 Task: Open a blank google sheet and write heading  Discount data  Add 10 product name:-  'Apple, Banana,_x000D_
Orange, Tomato, Potato, Onion, Carrot, Milk, Bread, Eggs (dozen). ' in July Last week sales are  1.99, 0.49, 0.79, 1.29, 0.99, 0.89, 0.69, 2.49, 1.99, 2.99.Discount (%):-  10, 20, 15, 5, 12, 8, 25, 10, 15, 20. Save page auditingMonthlySales_Analysis_2023
Action: Mouse moved to (271, 190)
Screenshot: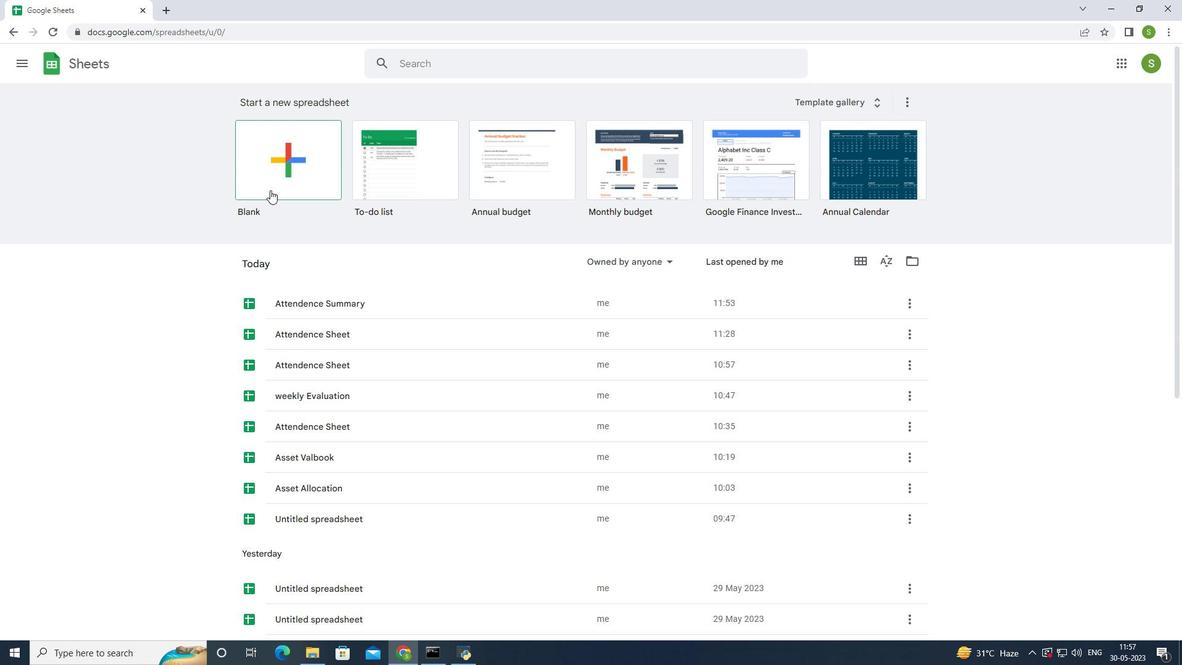 
Action: Mouse pressed left at (271, 190)
Screenshot: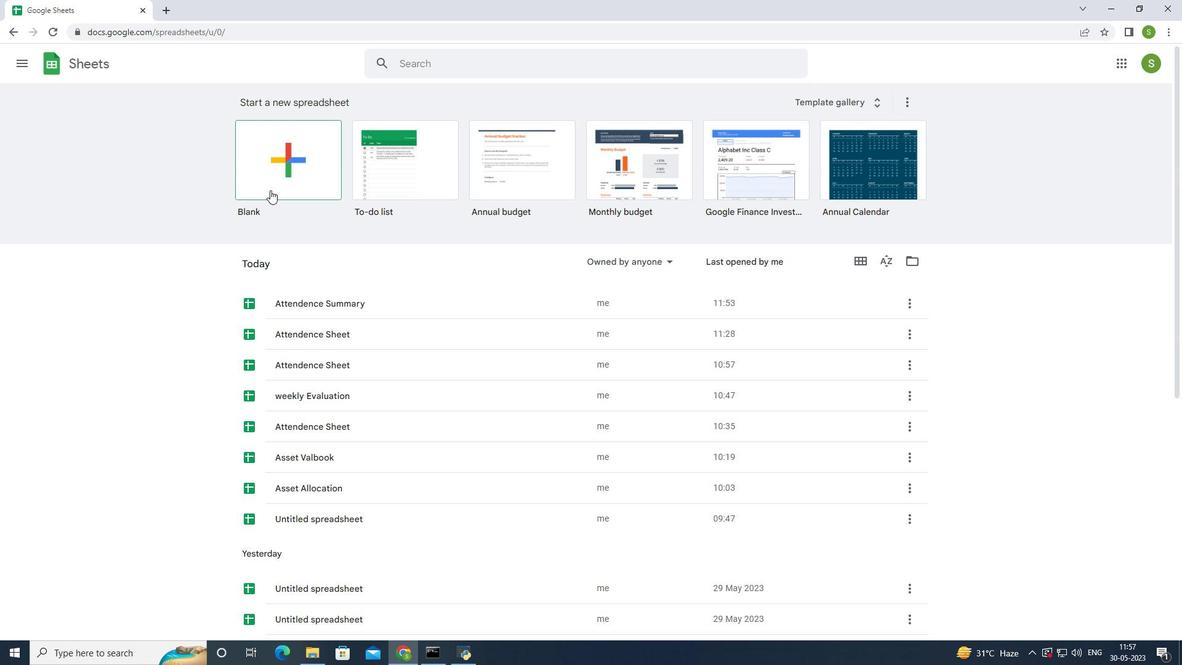 
Action: Mouse moved to (136, 166)
Screenshot: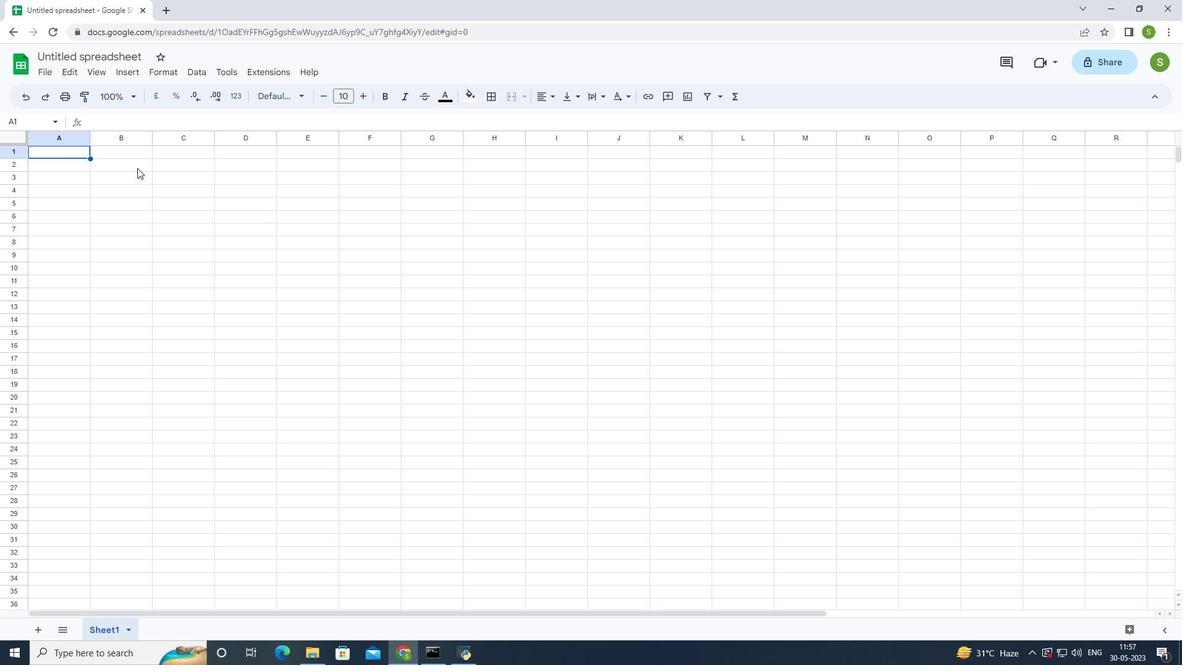 
Action: Mouse pressed left at (136, 166)
Screenshot: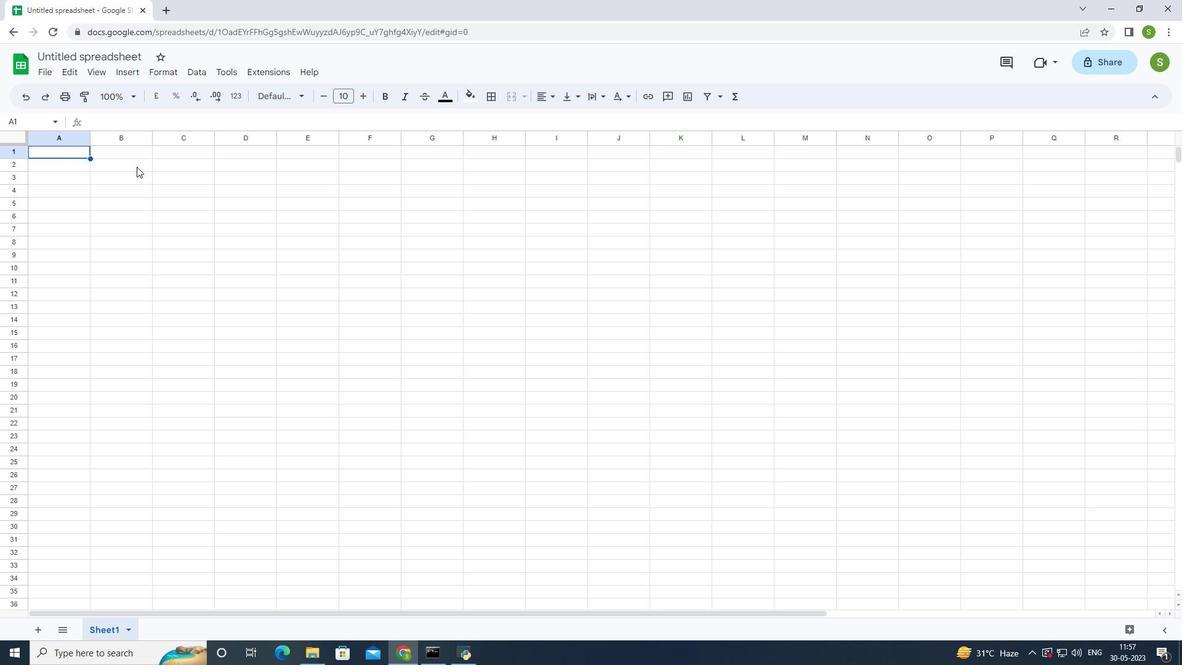 
Action: Mouse moved to (173, 193)
Screenshot: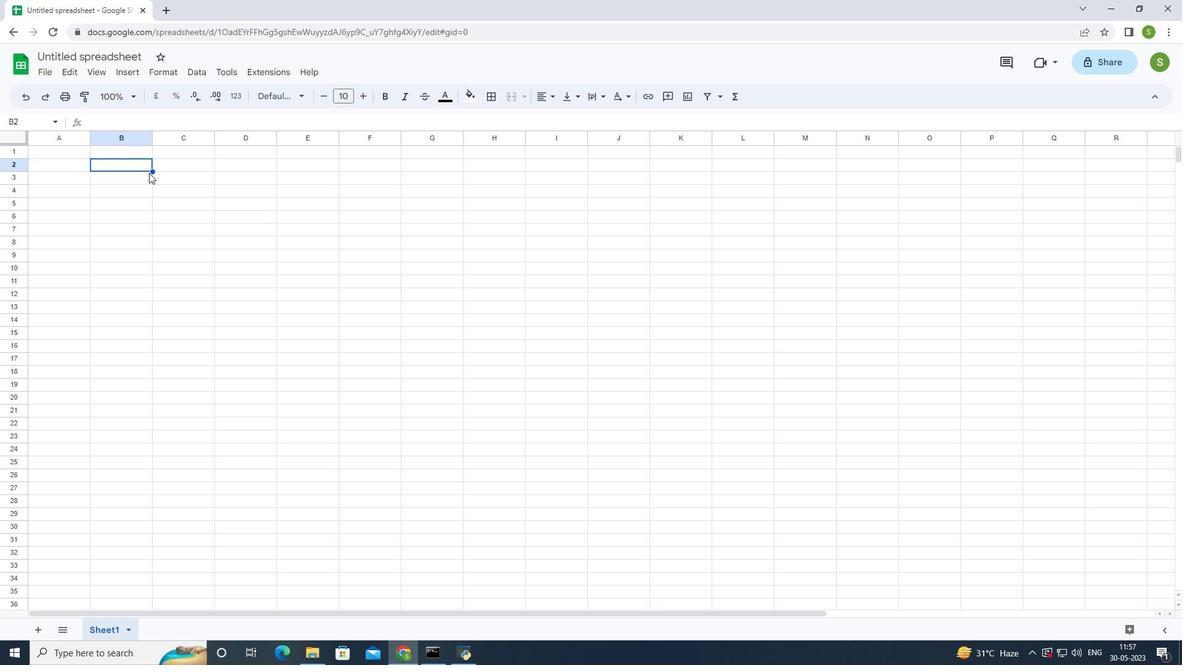 
Action: Key pressed <Key.shift>D
Screenshot: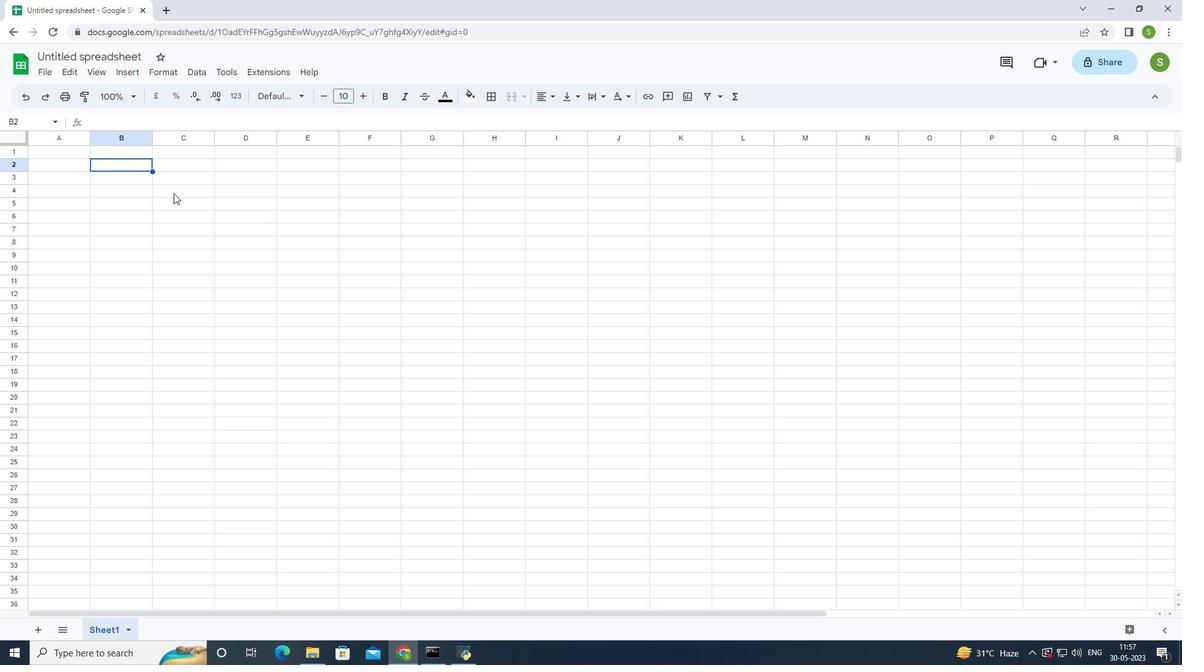 
Action: Mouse moved to (173, 193)
Screenshot: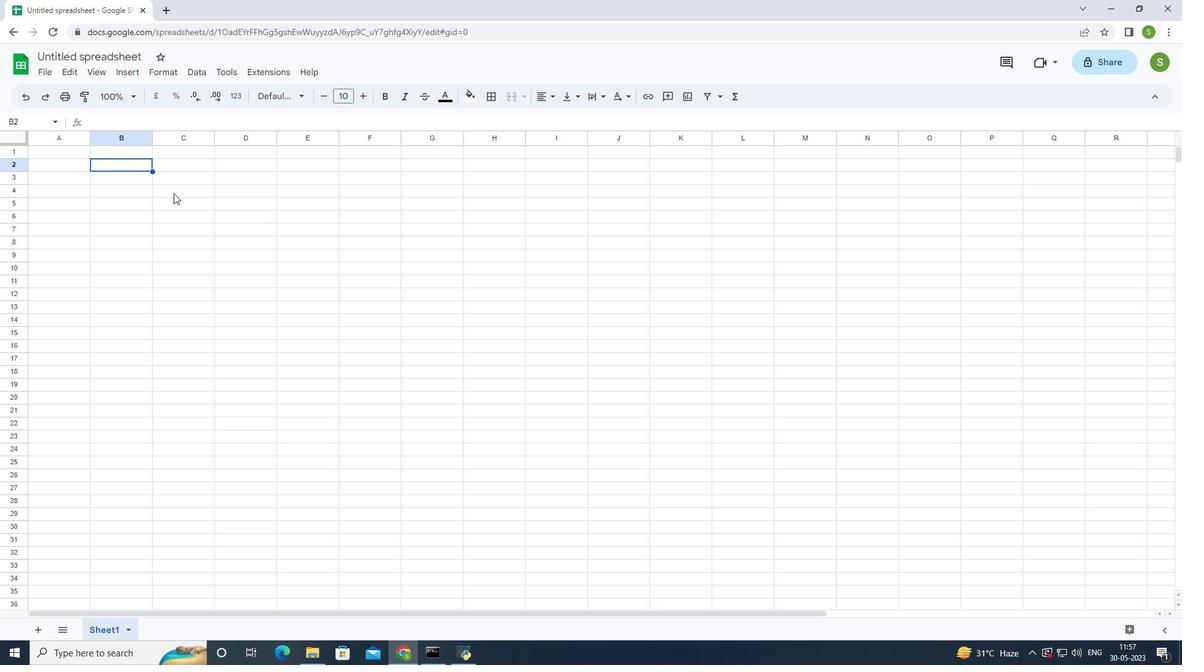 
Action: Key pressed isci<Key.backspace>ount<Key.space><Key.shift>Data
Screenshot: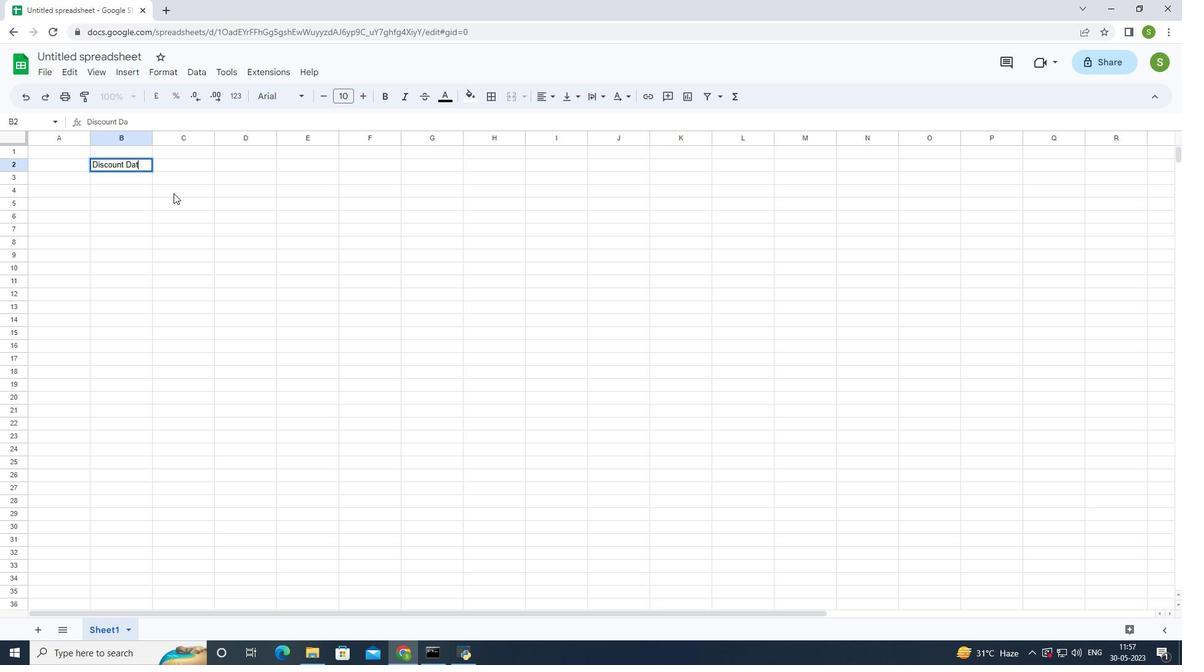 
Action: Mouse moved to (56, 178)
Screenshot: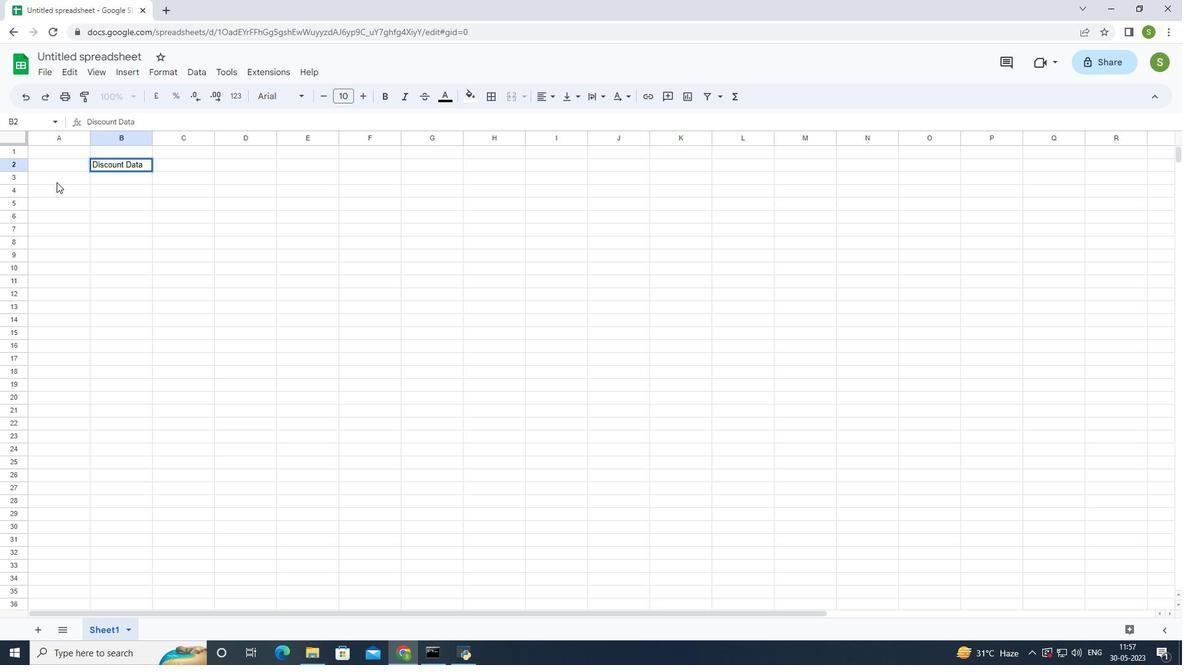 
Action: Mouse pressed left at (56, 178)
Screenshot: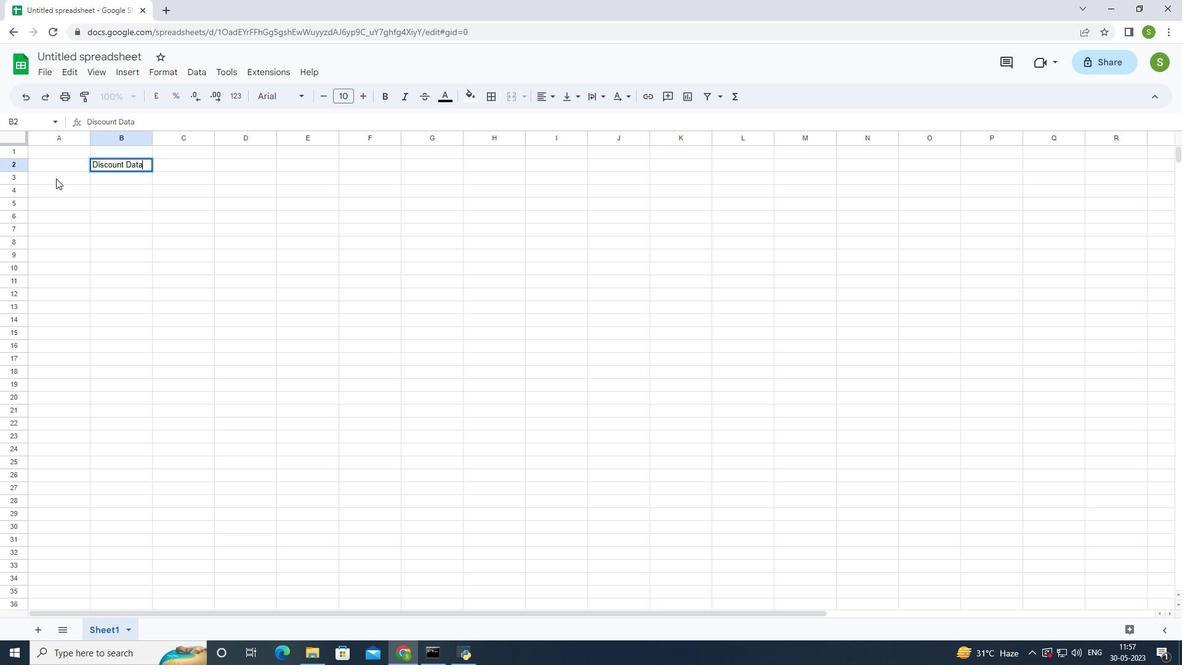 
Action: Mouse moved to (51, 181)
Screenshot: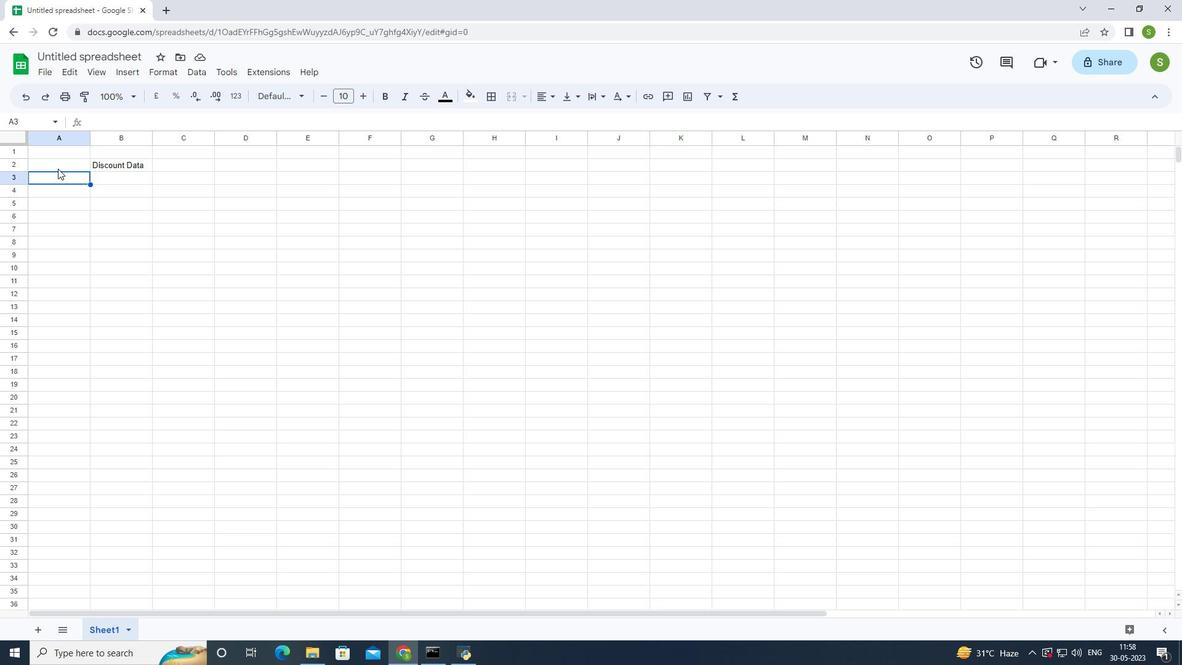 
Action: Key pressed <Key.shift>N
Screenshot: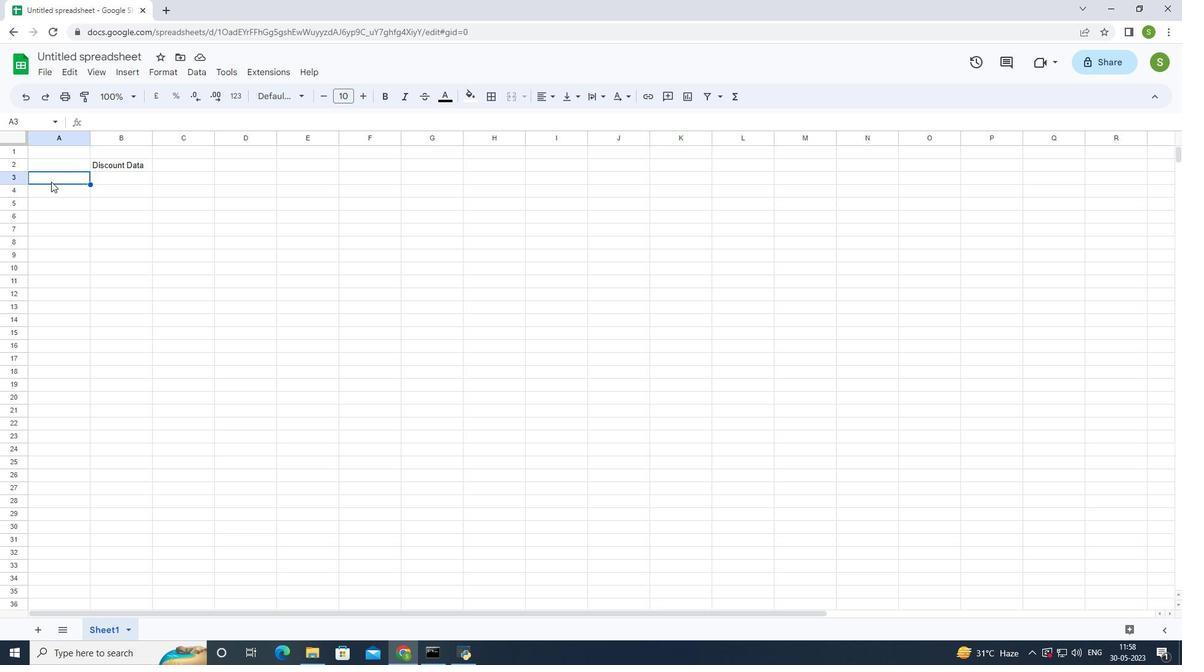 
Action: Mouse moved to (50, 182)
Screenshot: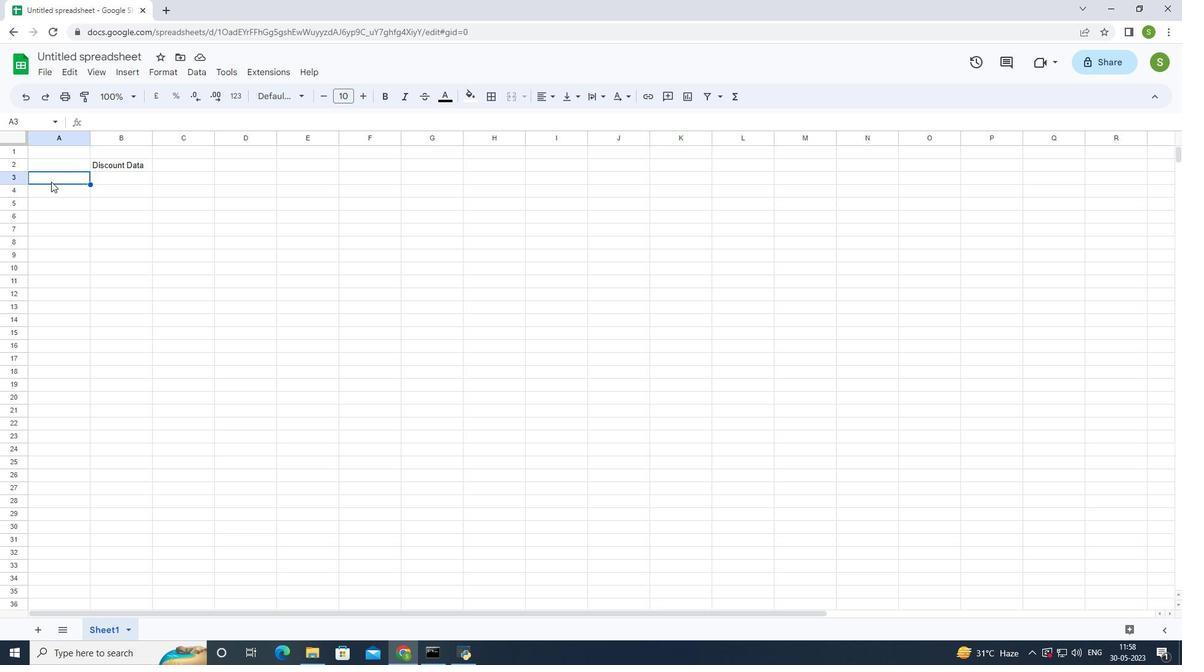 
Action: Key pressed a,
Screenshot: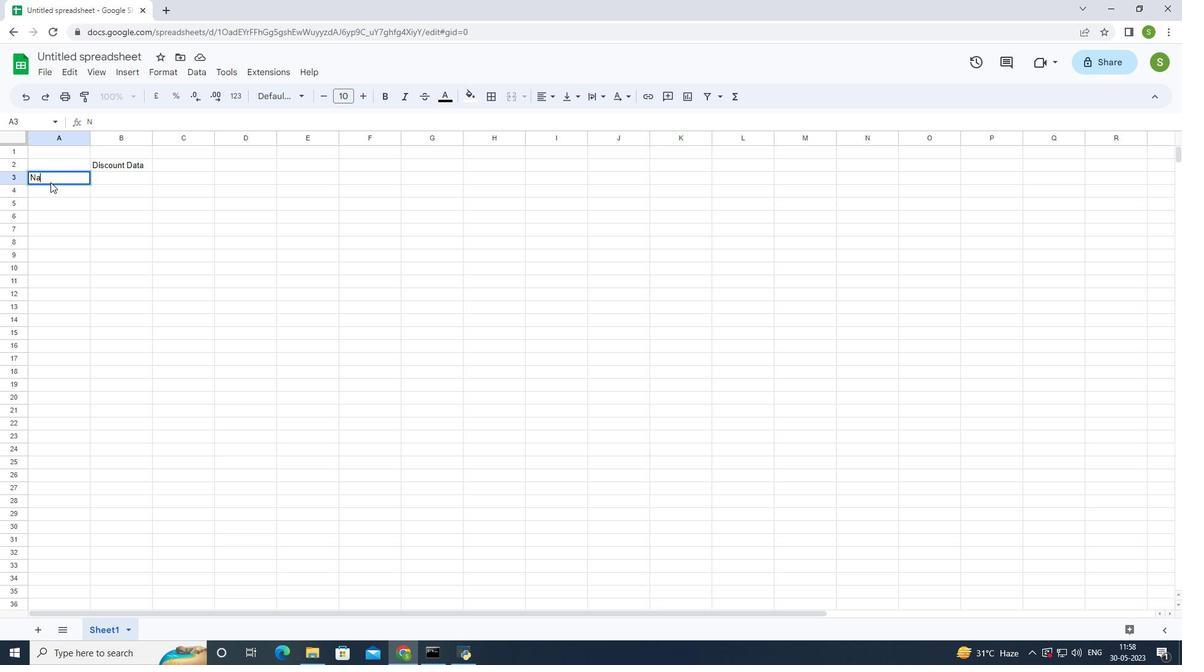 
Action: Mouse moved to (50, 182)
Screenshot: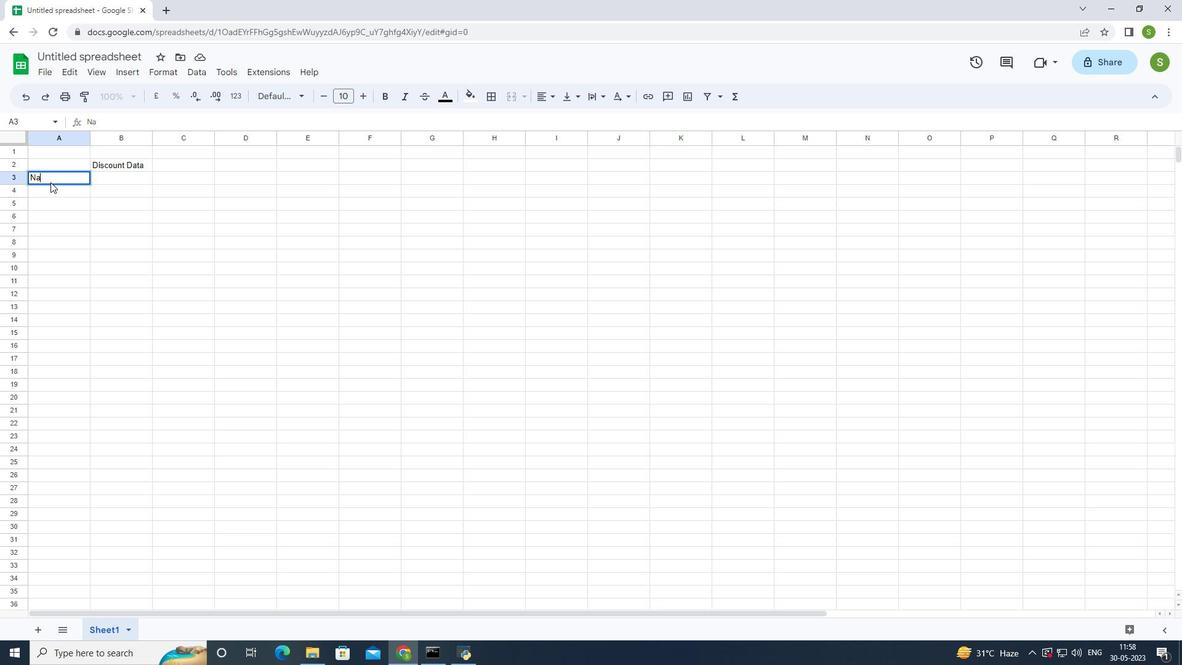 
Action: Key pressed <Key.backspace>me<Key.enter>
Screenshot: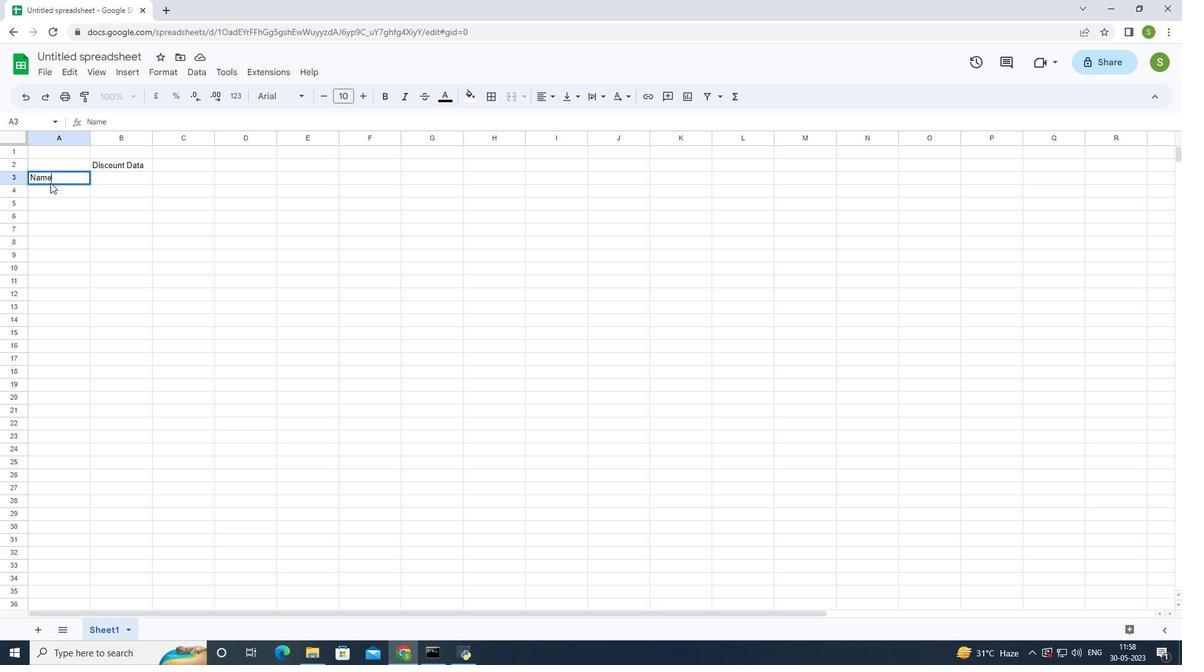 
Action: Mouse moved to (50, 182)
Screenshot: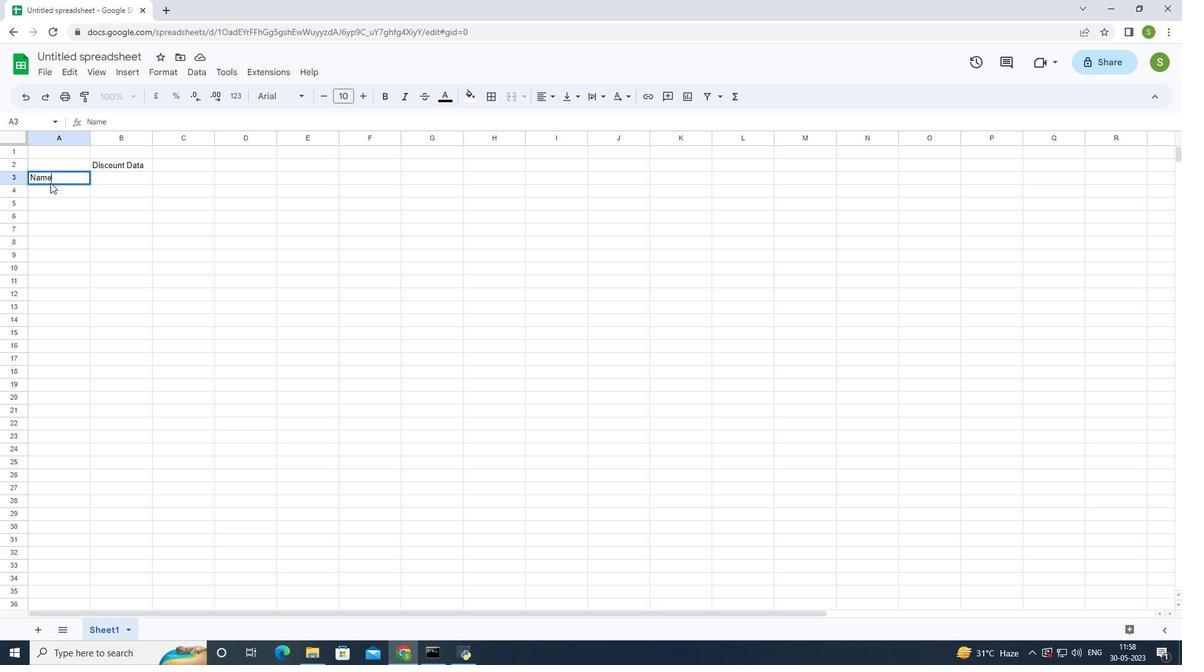 
Action: Key pressed <Key.shift>Apple<Key.enter><Key.shift>Banana<Key.enter><Key.shift>Orange<Key.enter><Key.shift>Tomato<Key.enter><Key.shift>Potato<Key.enter><Key.shift><Key.shift>Onion<Key.enter><Key.shift>Carrot<Key.enter><Key.shift>Milk<Key.enter><Key.shift>Bread
Screenshot: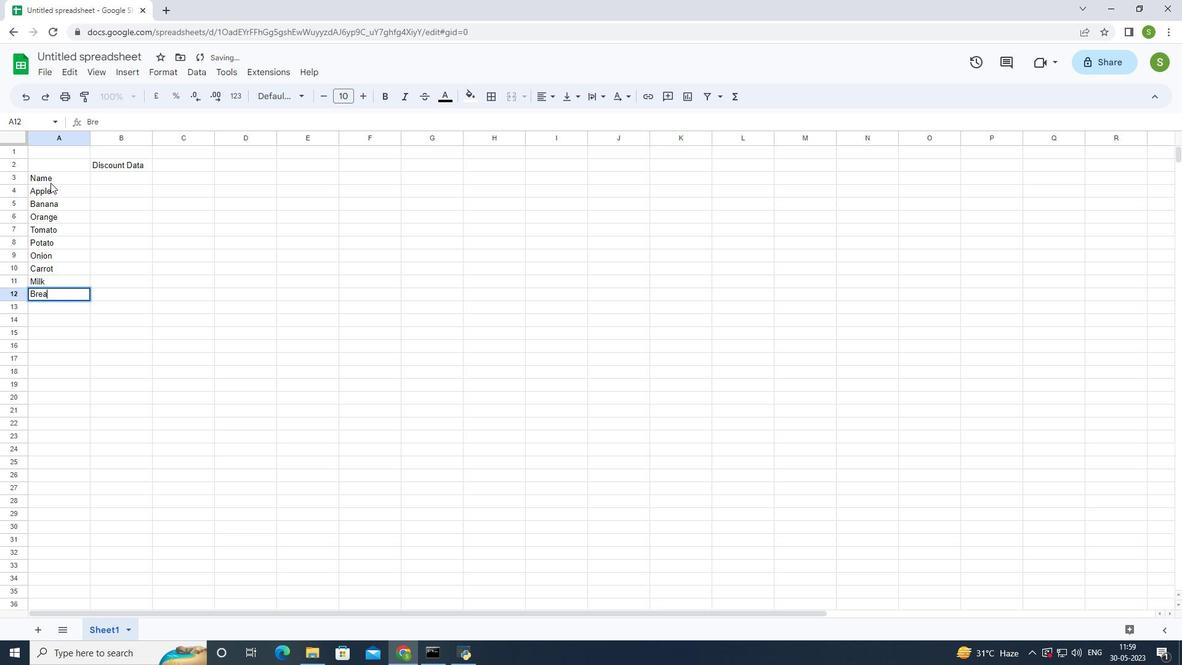 
Action: Mouse moved to (50, 186)
Screenshot: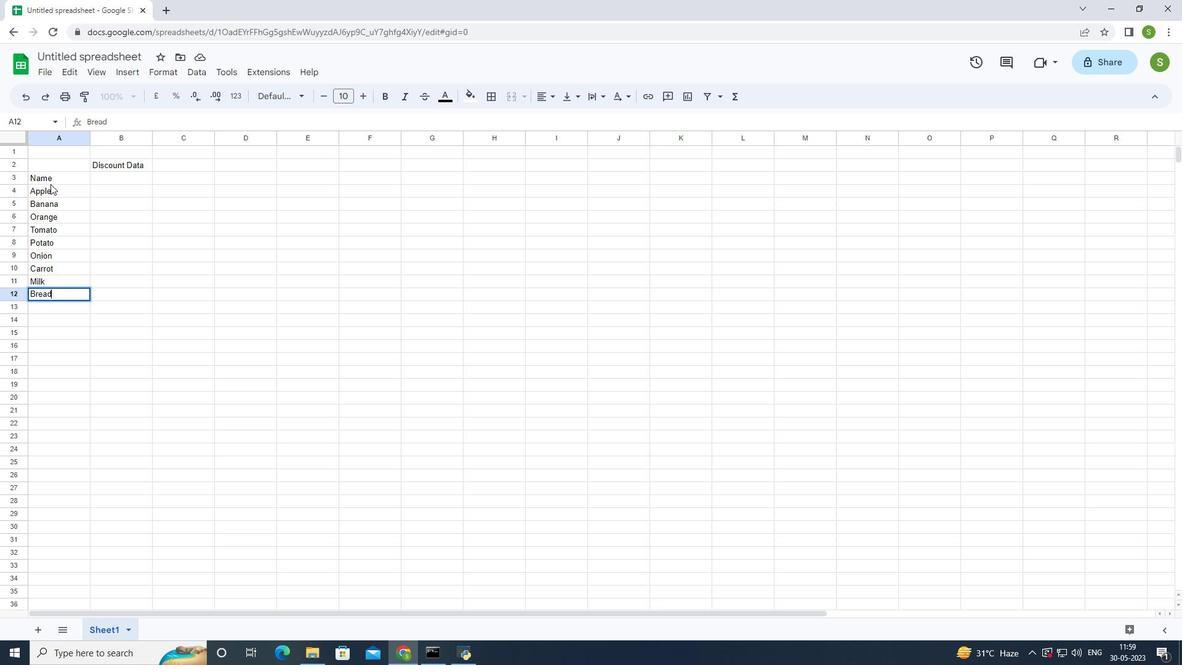 
Action: Key pressed <Key.enter><Key.shift><Key.shift><Key.shift><Key.shift><Key.shift><Key.shift><Key.shift><Key.shift><Key.shift><Key.shift><Key.shift><Key.shift><Key.shift><Key.shift><Key.shift><Key.shift><Key.shift><Key.shift><Key.shift><Key.shift><Key.shift><Key.shift><Key.shift><Key.shift><Key.shift><Key.shift><Key.shift><Key.shift><Key.shift><Key.shift><Key.shift><Key.shift><Key.shift><Key.shift><Key.shift><Key.shift><Key.shift><Key.shift><Key.shift><Key.shift><Key.shift><Key.shift><Key.shift><Key.shift><Key.shift><Key.shift><Key.shift><Key.shift><Key.shift><Key.shift><Key.shift><Key.shift>Egg<Key.shift_r>
Screenshot: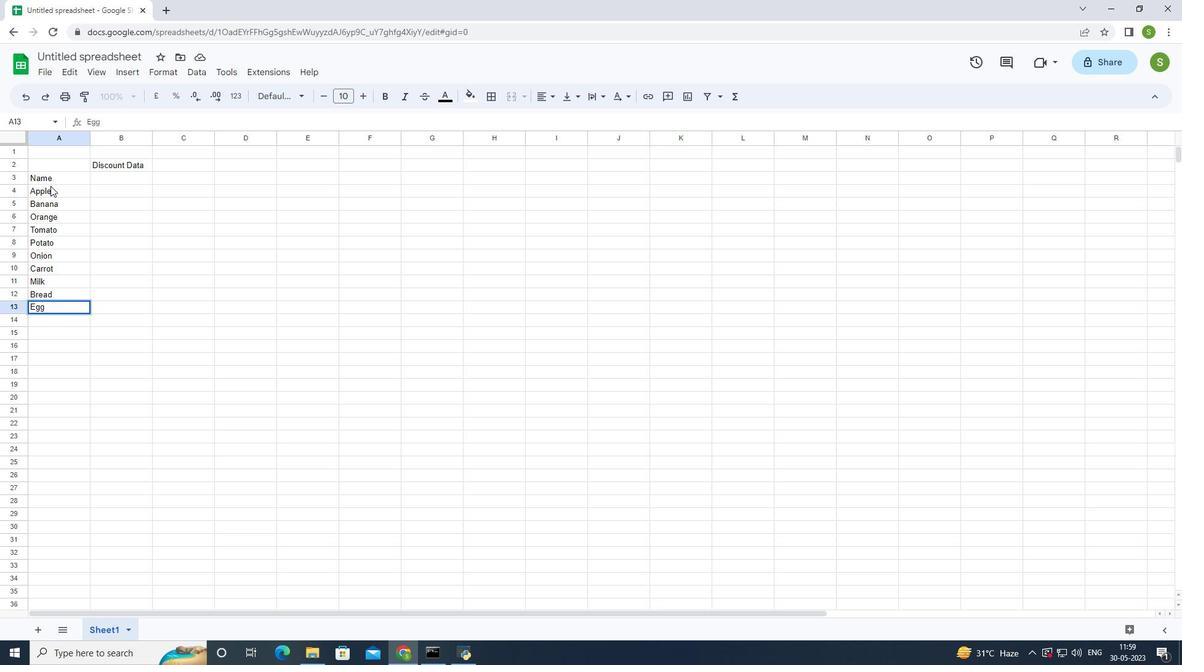 
Action: Mouse moved to (49, 186)
Screenshot: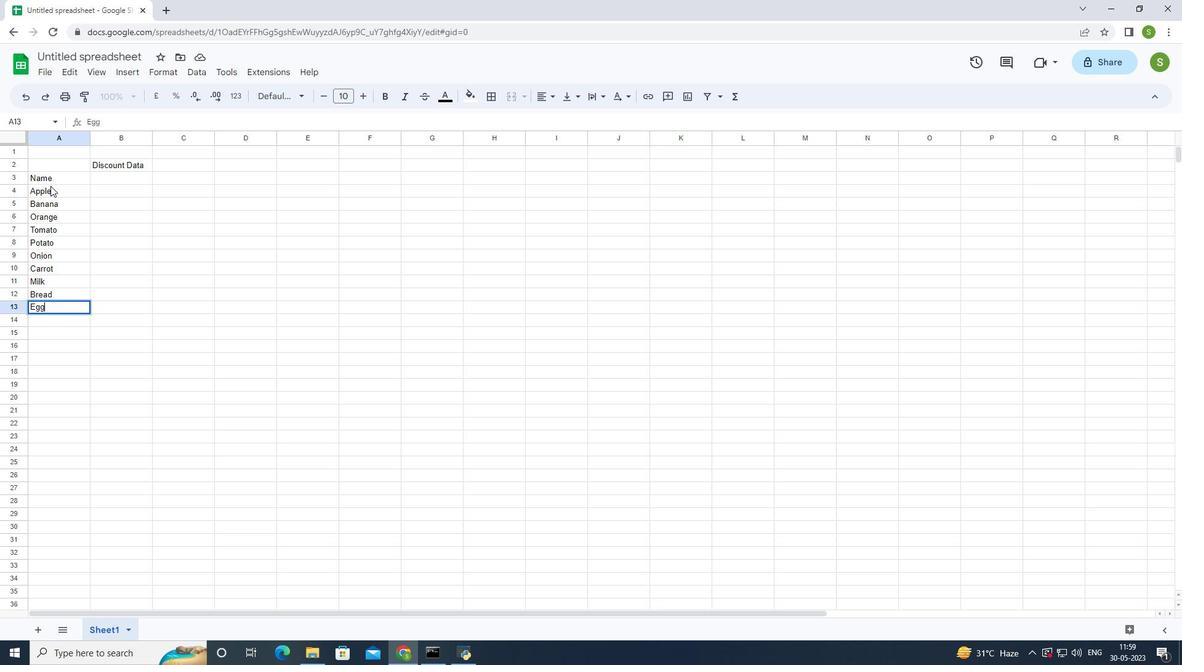 
Action: Key pressed <Key.shift_r><Key.shift_r><Key.shift_r><Key.shift_r><Key.shift_r><Key.shift_r><Key.shift_r><Key.shift_r>(dozen<Key.shift_r><Key.shift_r><Key.shift_r>)
Screenshot: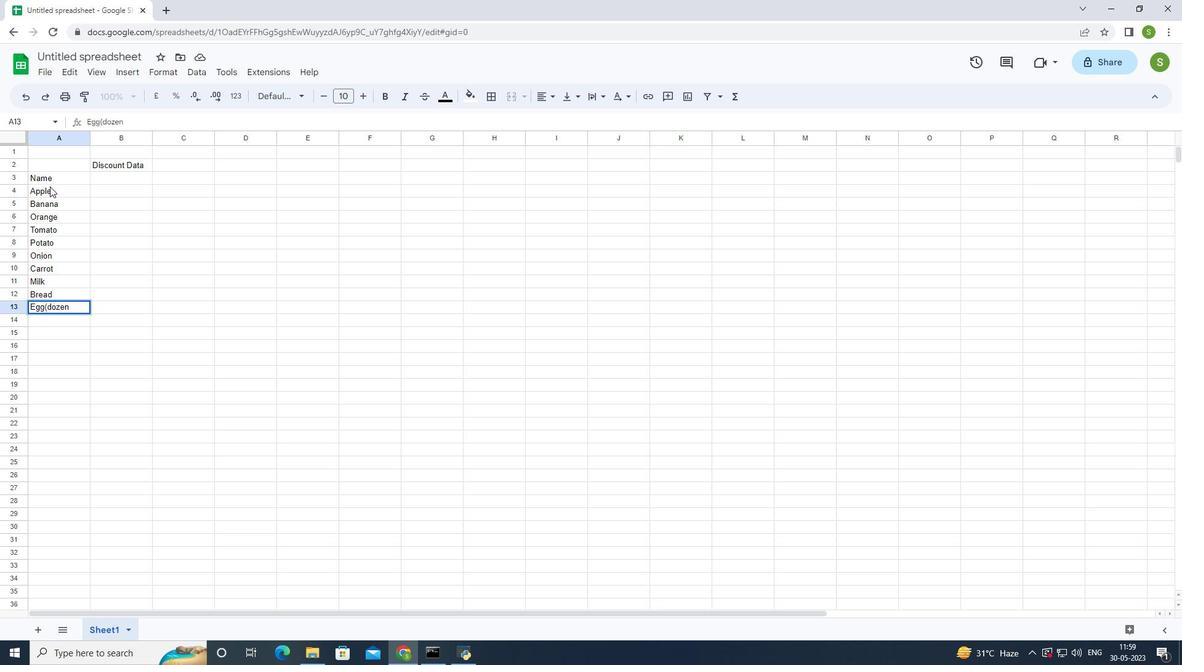 
Action: Mouse moved to (125, 180)
Screenshot: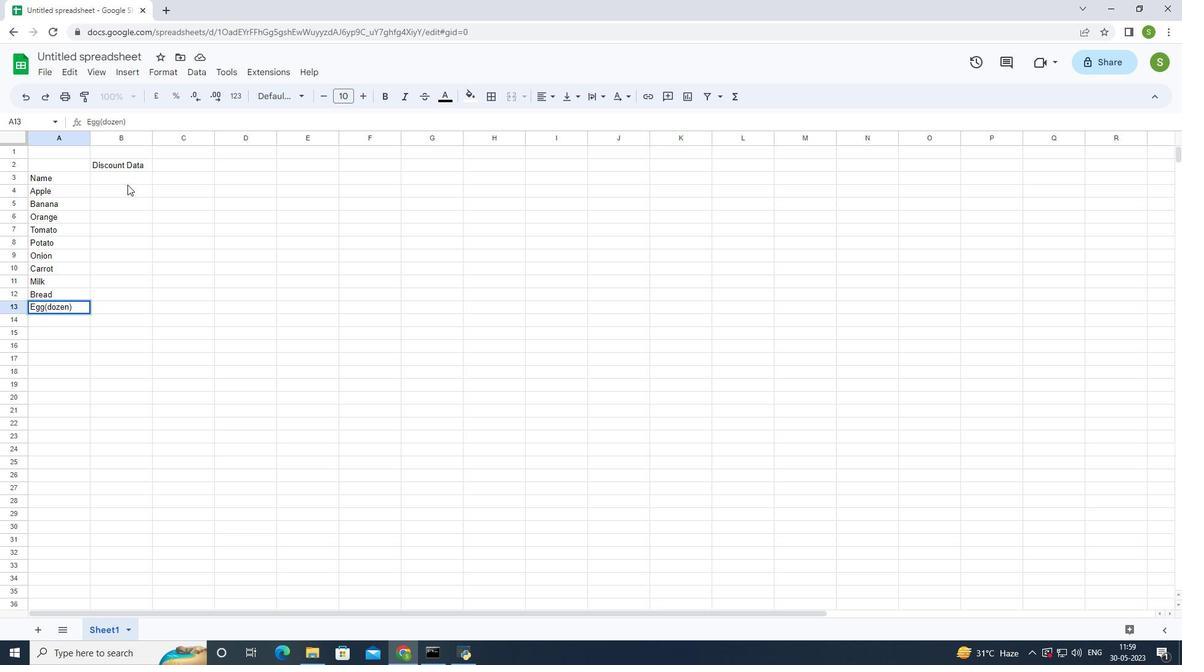 
Action: Mouse pressed left at (125, 180)
Screenshot: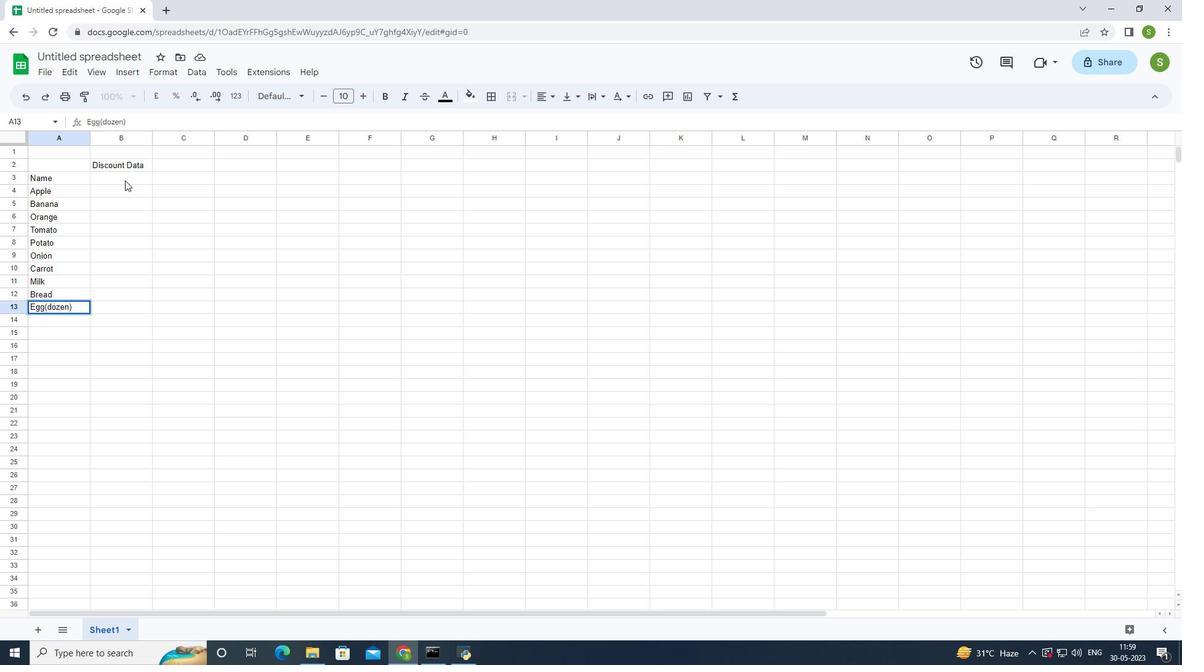 
Action: Mouse moved to (119, 177)
Screenshot: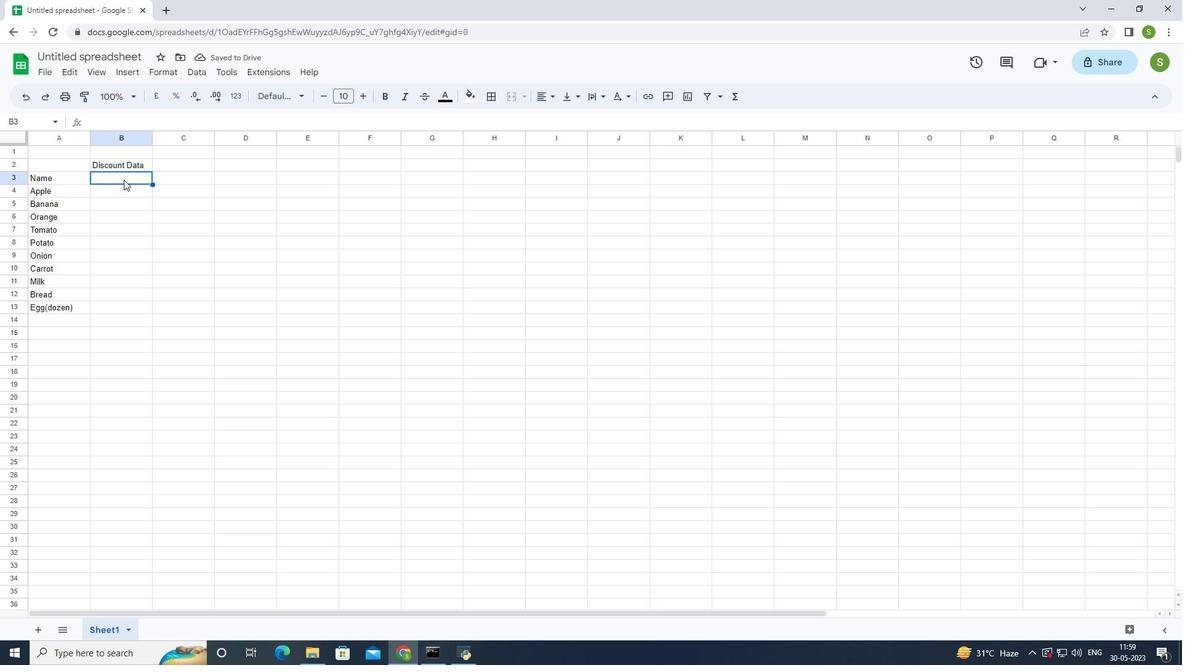 
Action: Key pressed <Key.shift>Sales<Key.enter>1.99<Key.enter>0.49<Key.enter>07<Key.backspace>.79<Key.enter>1.29<Key.enter>0.99<Key.enter>0.
Screenshot: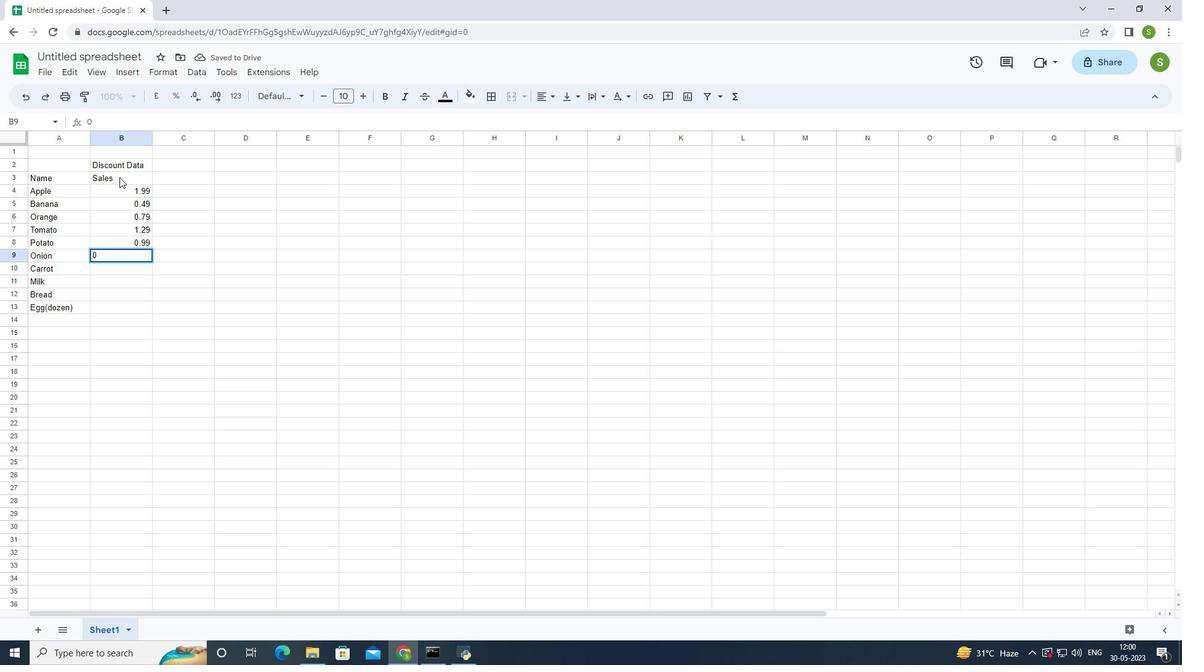 
Action: Mouse moved to (118, 177)
Screenshot: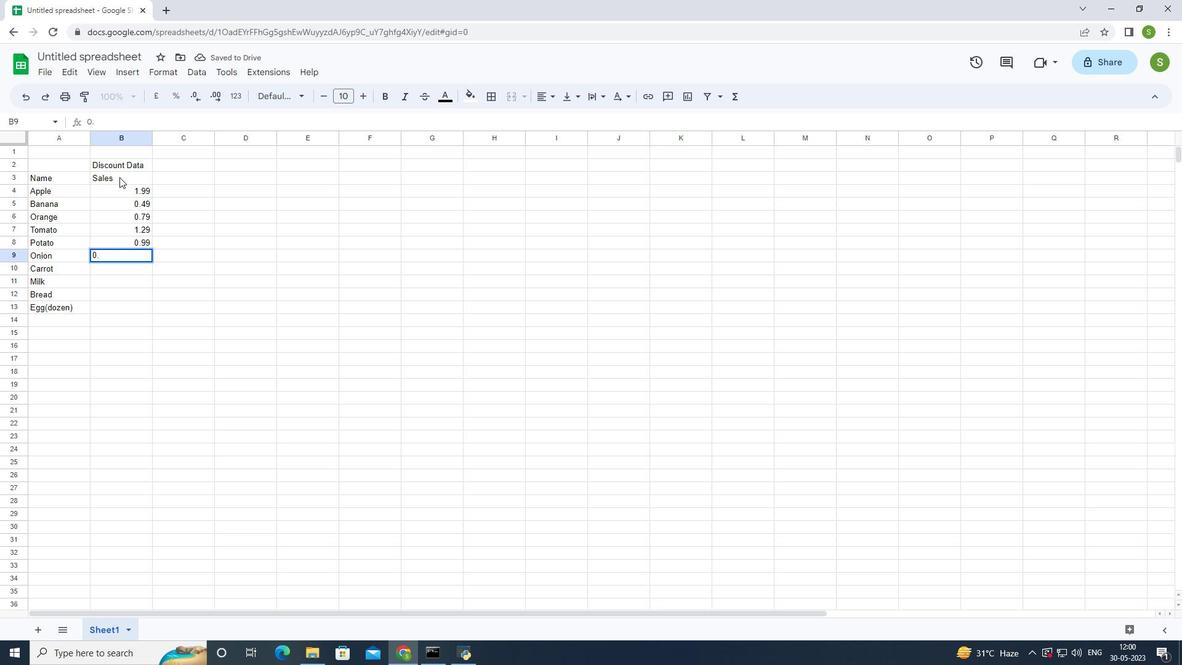 
Action: Key pressed 89
Screenshot: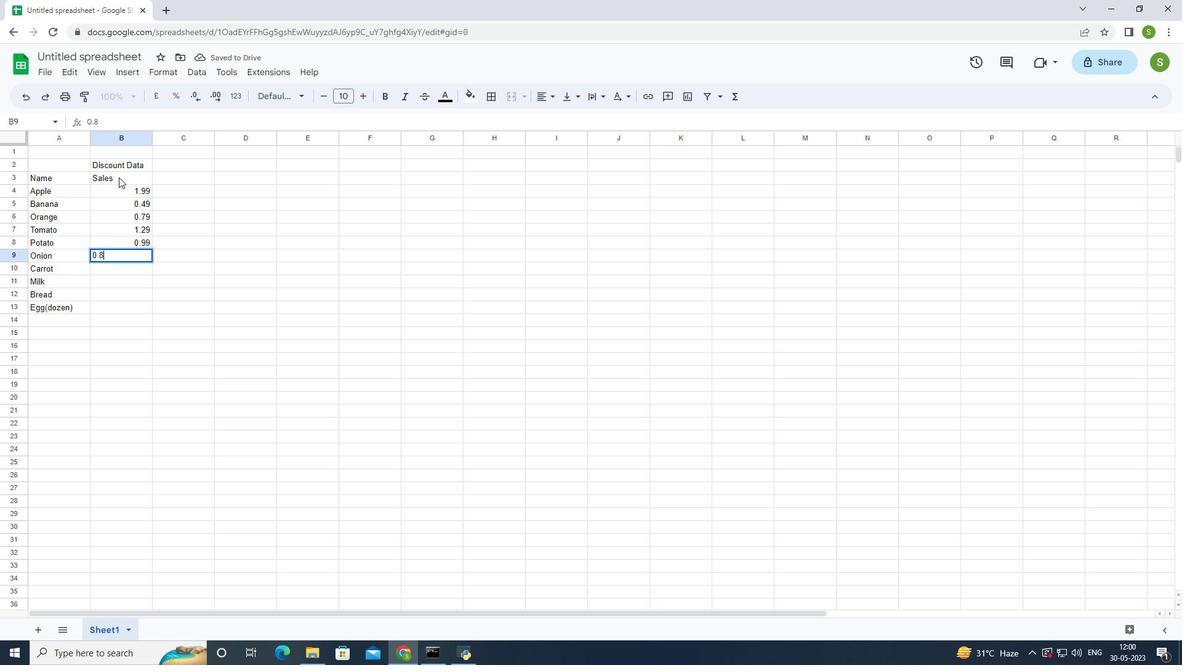
Action: Mouse moved to (120, 182)
Screenshot: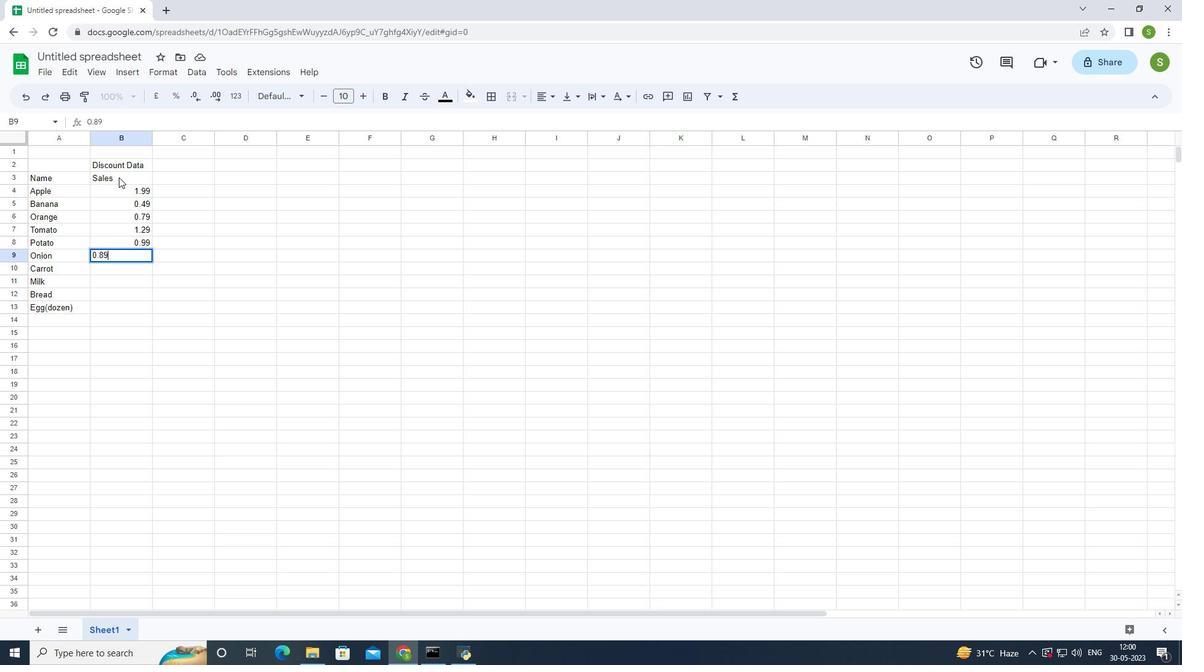 
Action: Key pressed <Key.enter>
Screenshot: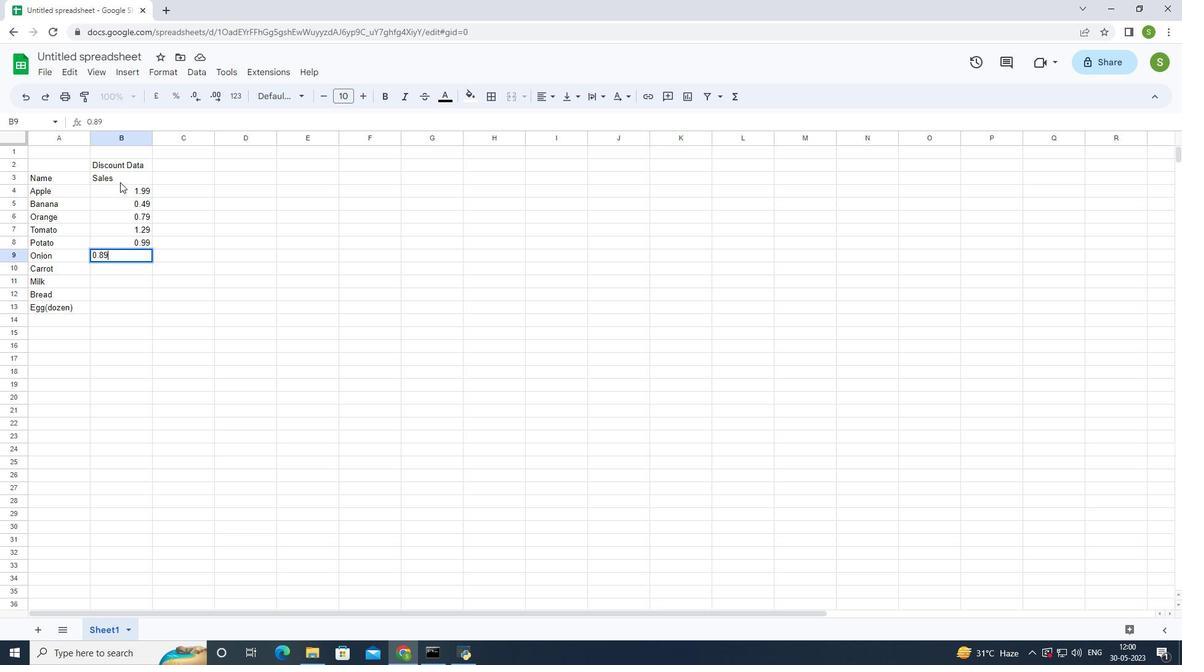 
Action: Mouse moved to (120, 182)
Screenshot: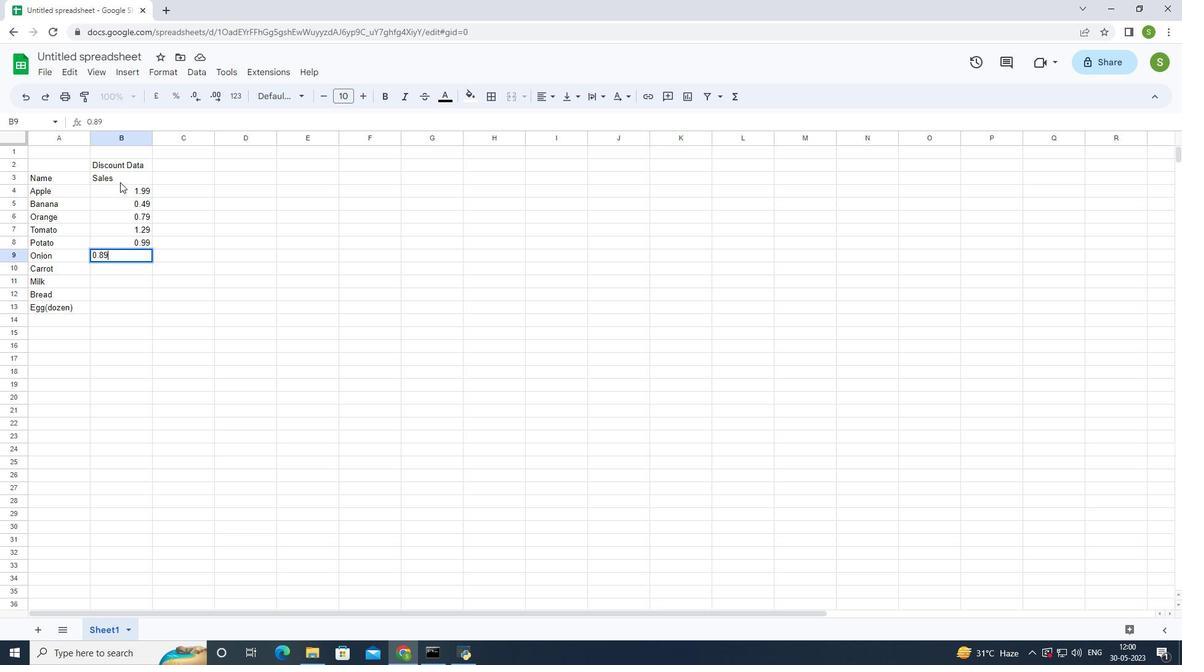 
Action: Key pressed .<Key.backspace>0.69<Key.enter>2.49
Screenshot: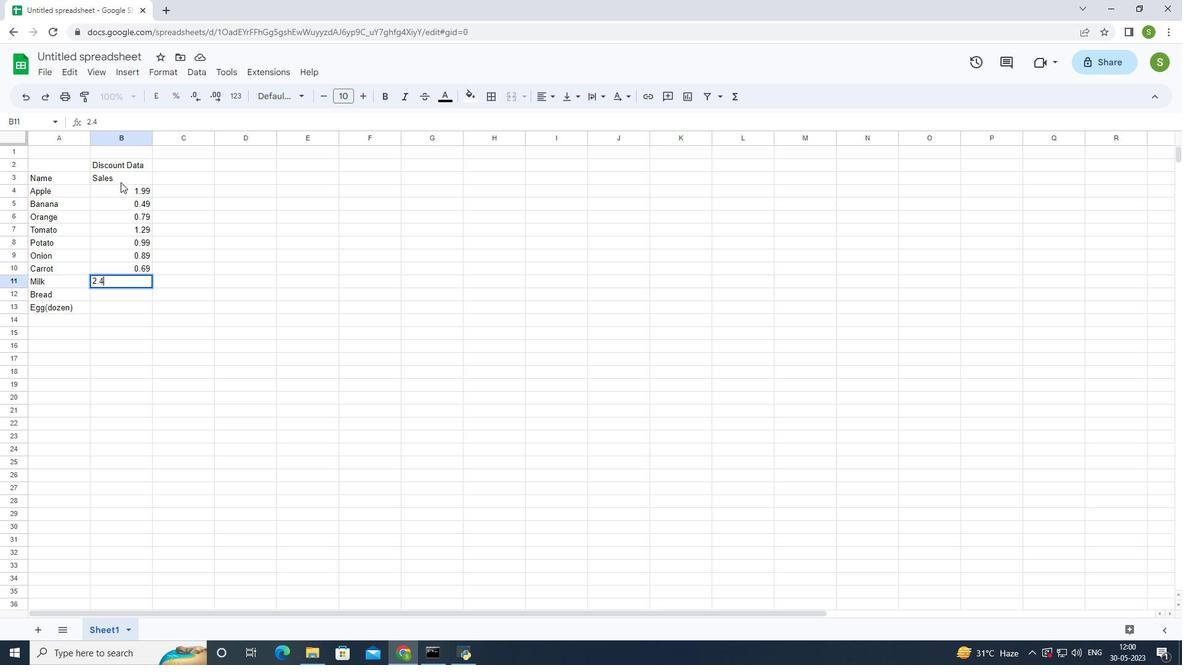 
Action: Mouse moved to (120, 186)
Screenshot: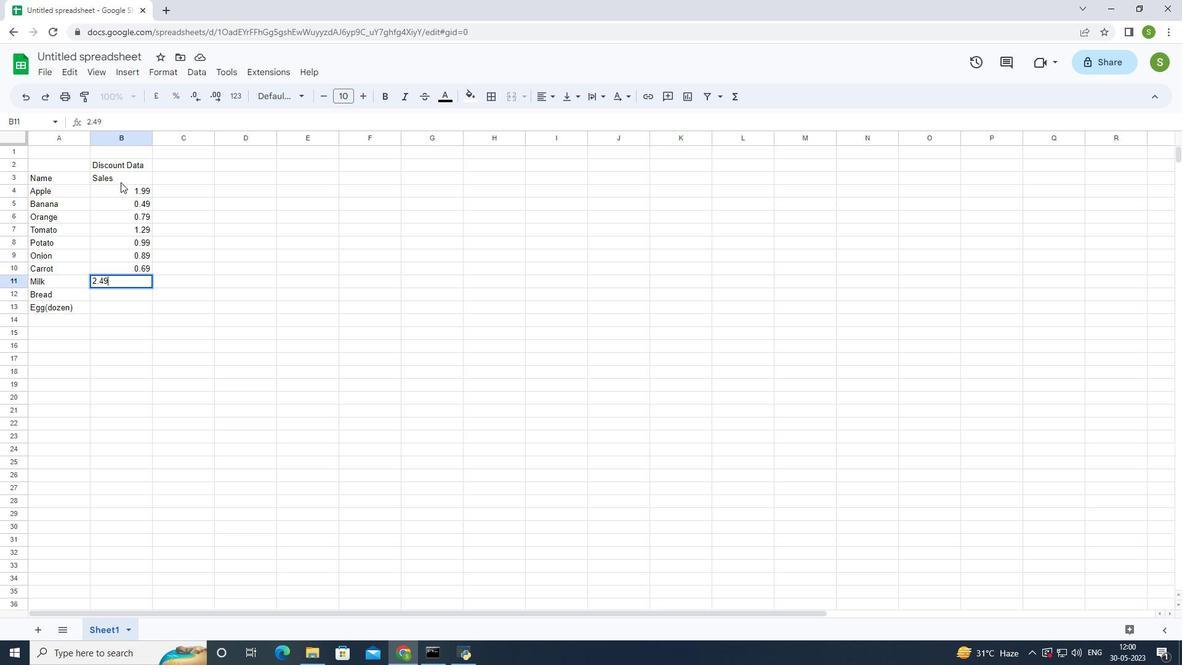 
Action: Key pressed <Key.enter>1.99<Key.enter>2.99<Key.enter>
Screenshot: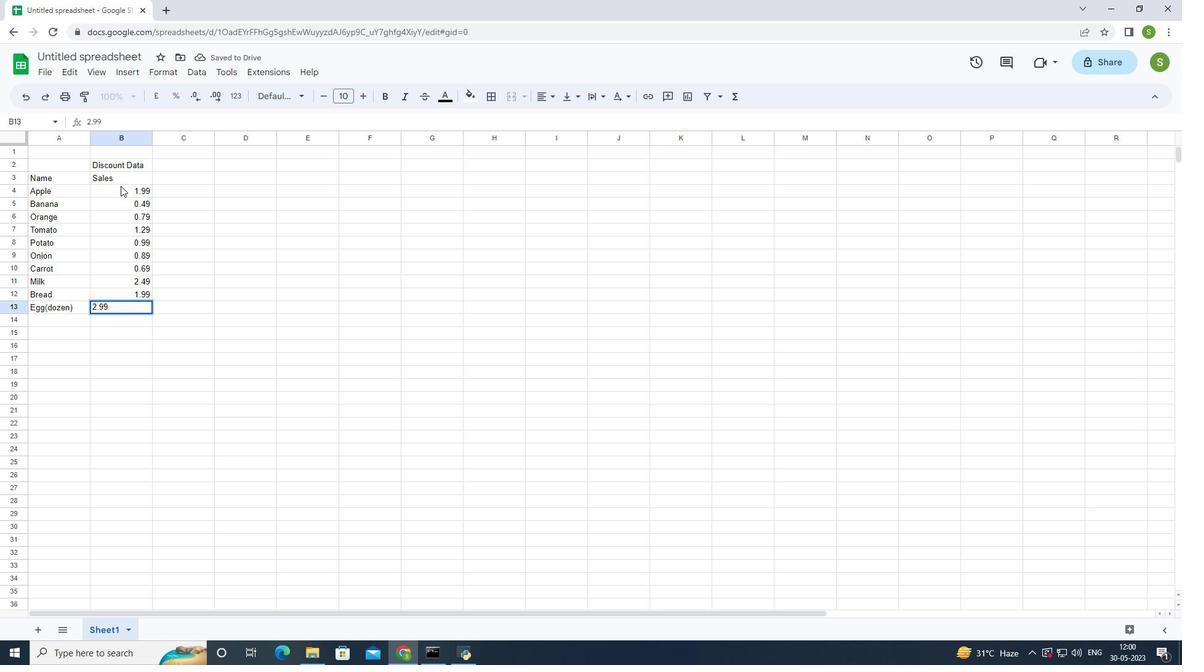 
Action: Mouse moved to (187, 176)
Screenshot: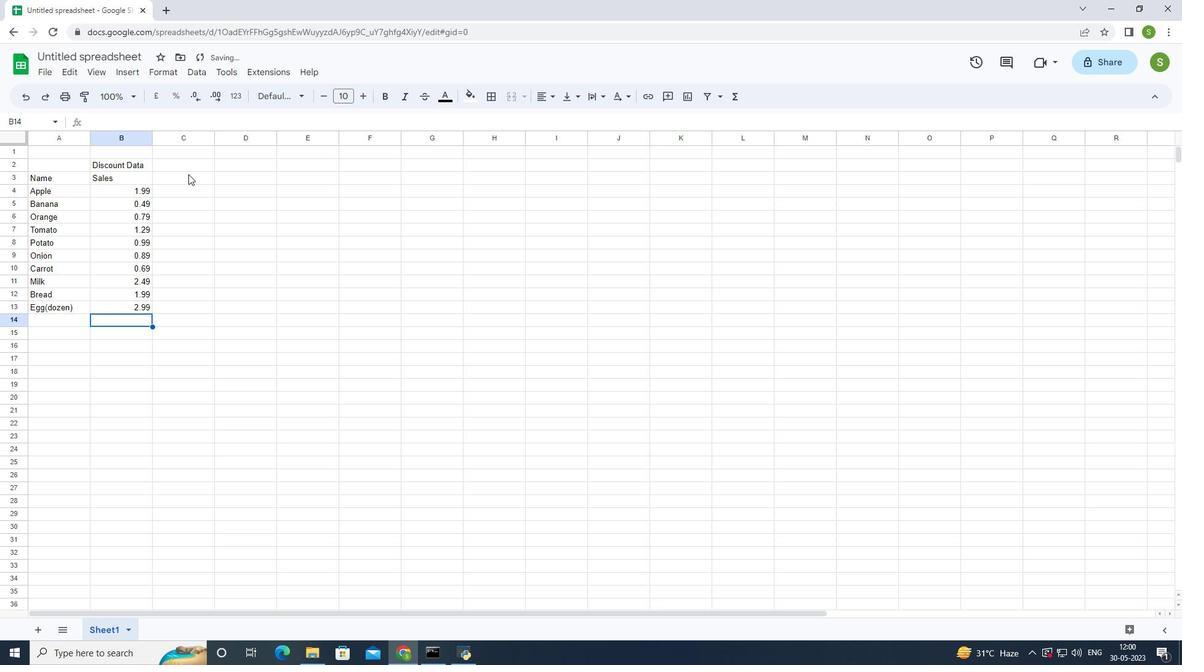 
Action: Mouse pressed left at (187, 176)
Screenshot: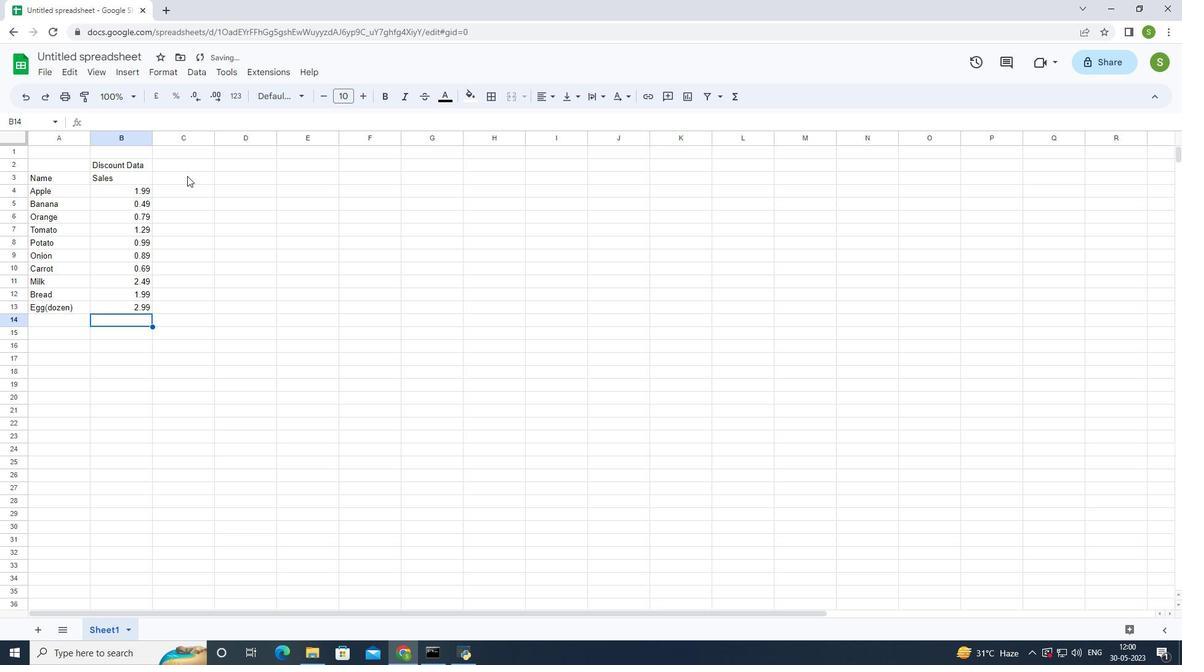 
Action: Mouse moved to (179, 173)
Screenshot: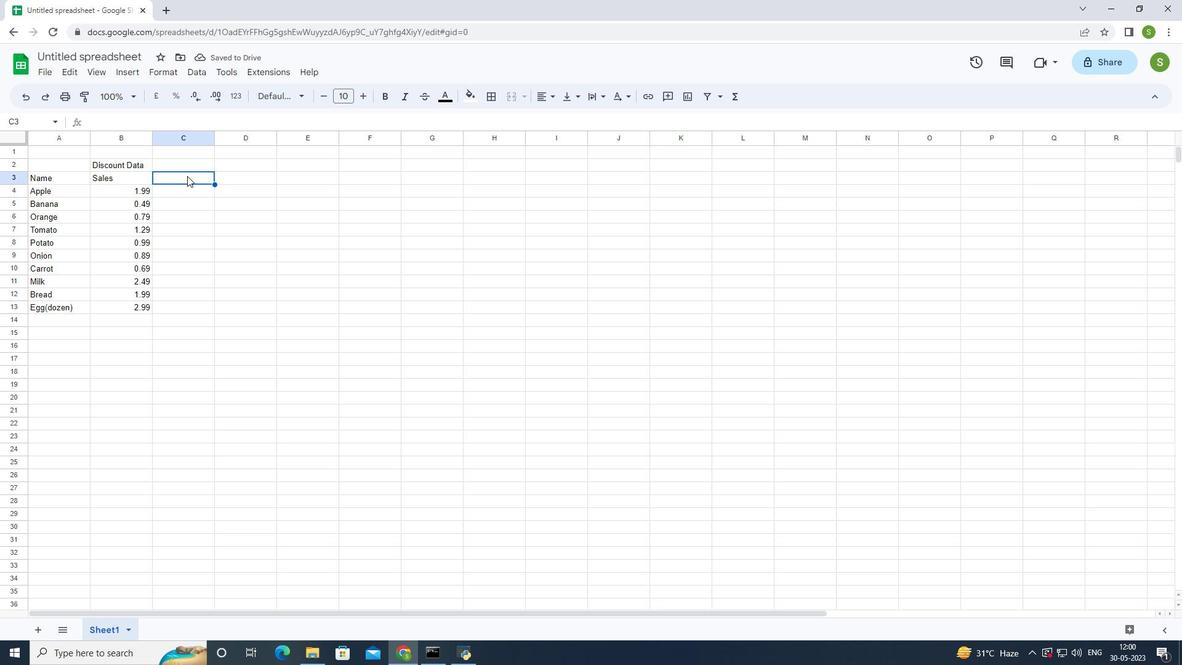 
Action: Key pressed <Key.shift>Discount<Key.enter>10<Key.enter>20<Key.enter>15<Key.enter>5<Key.enter>12<Key.enter>8<Key.enter>25<Key.enter>10<Key.enter>15<Key.enter>20<Key.enter>
Screenshot: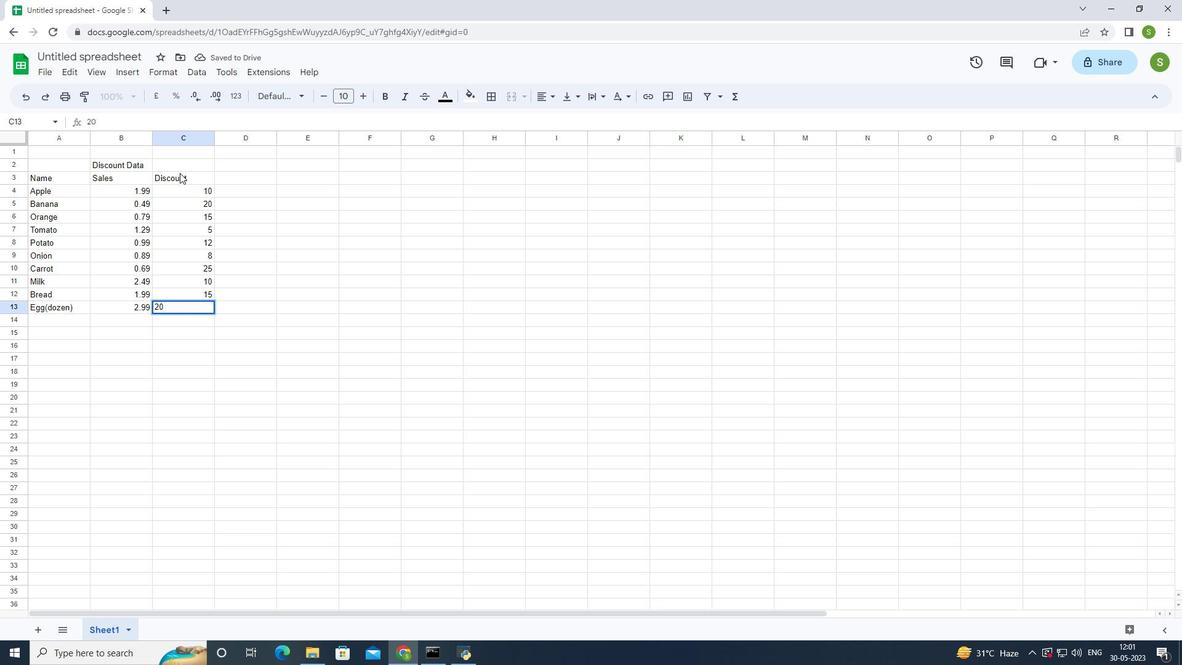 
Action: Mouse moved to (138, 51)
Screenshot: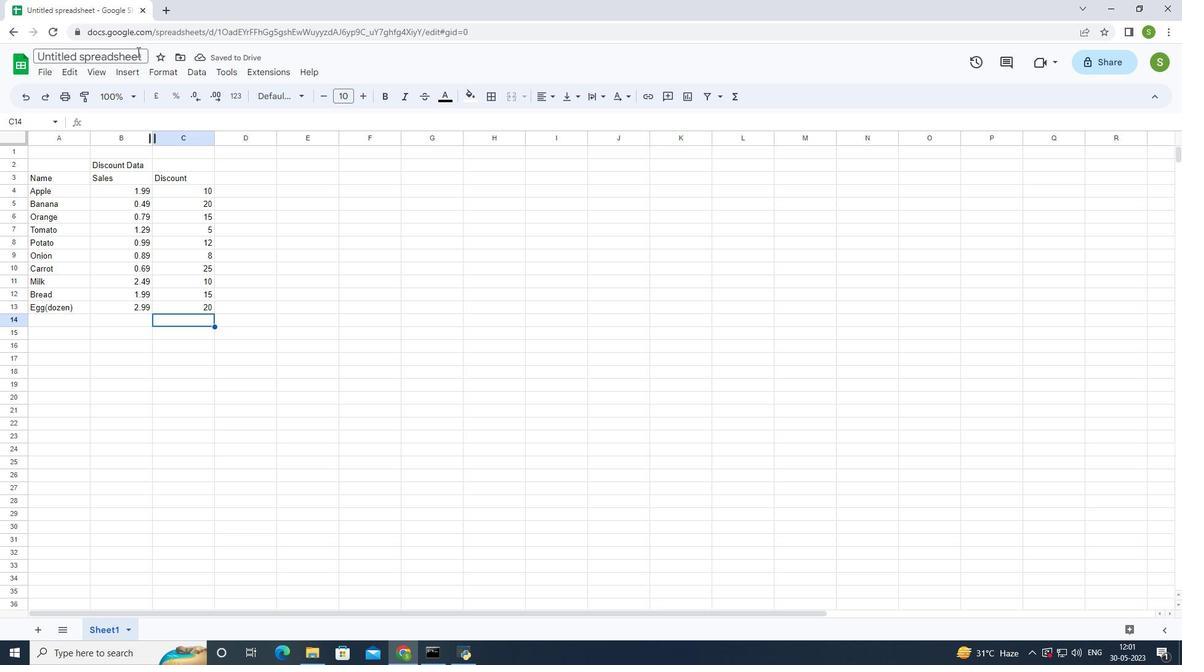 
Action: Mouse pressed left at (138, 51)
Screenshot: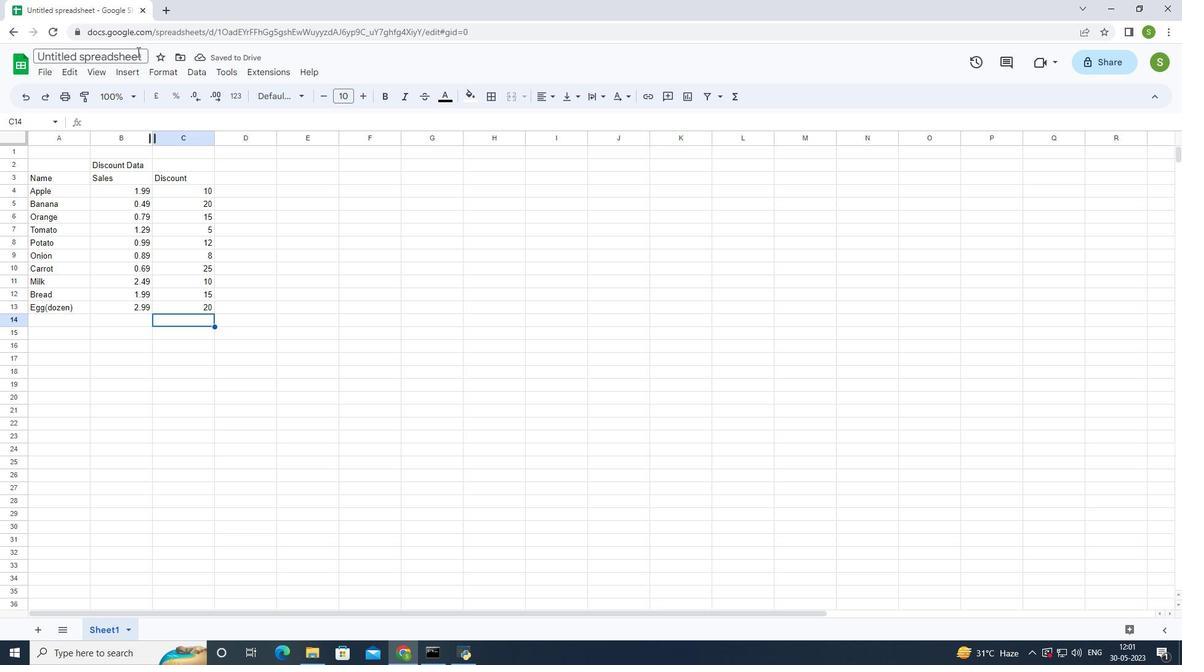 
Action: Mouse moved to (139, 81)
Screenshot: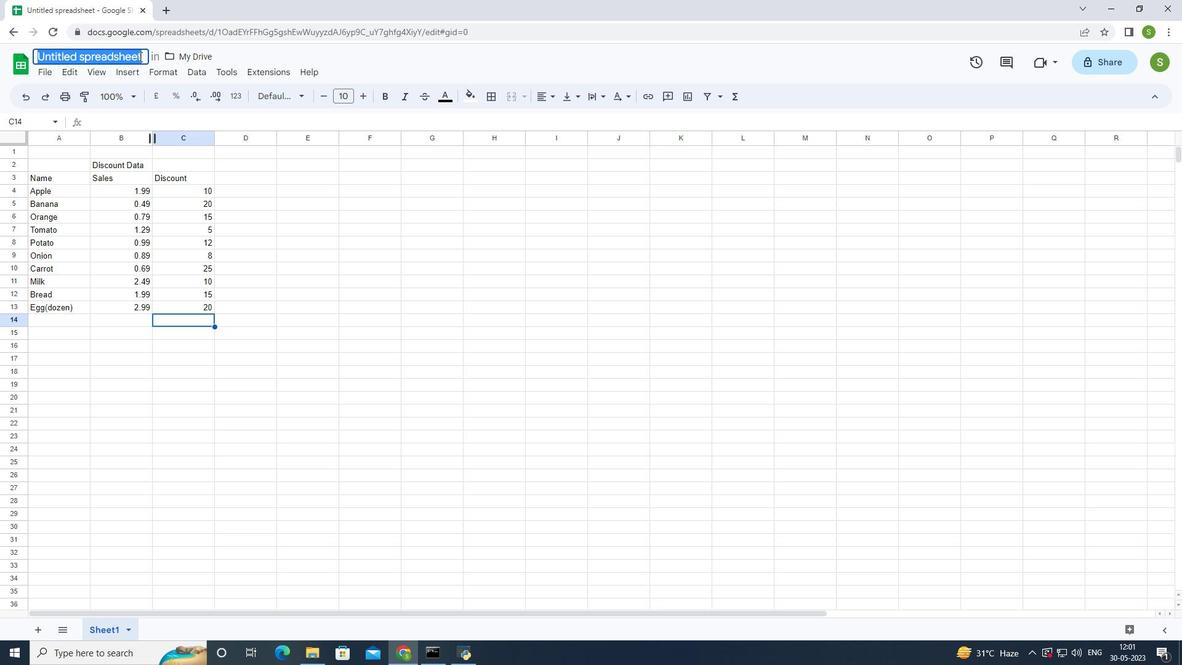 
Action: Key pressed auditing<Key.space>
Screenshot: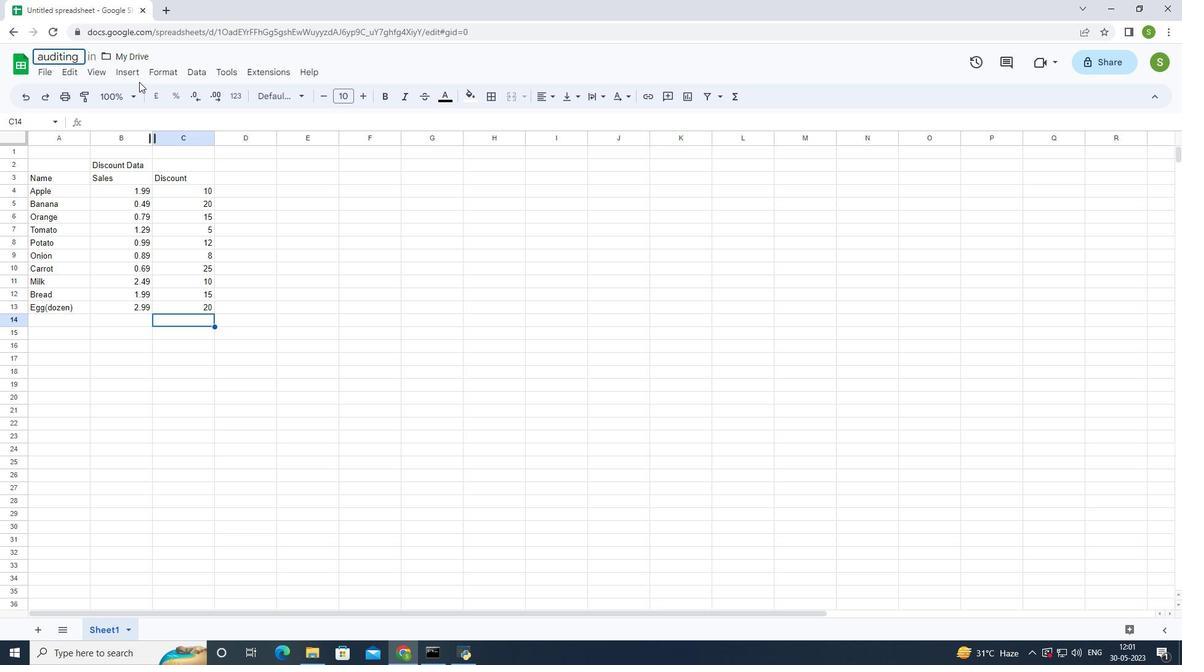 
Action: Mouse moved to (139, 83)
Screenshot: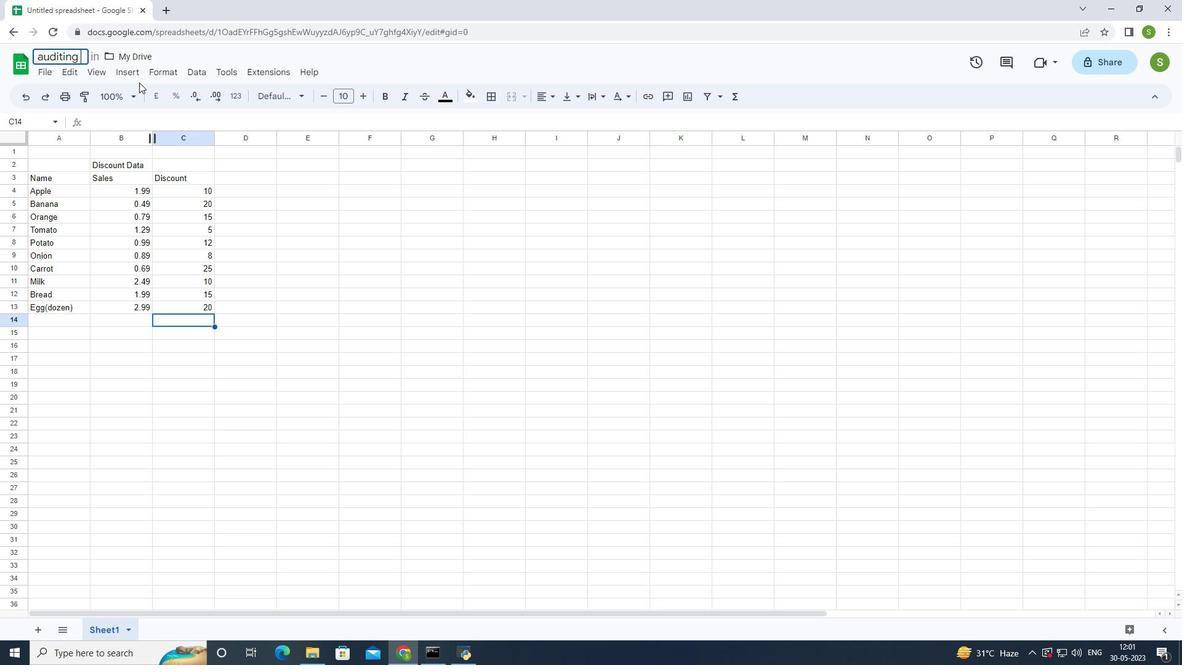 
Action: Key pressed <Key.shift>Monthly<Key.space>
Screenshot: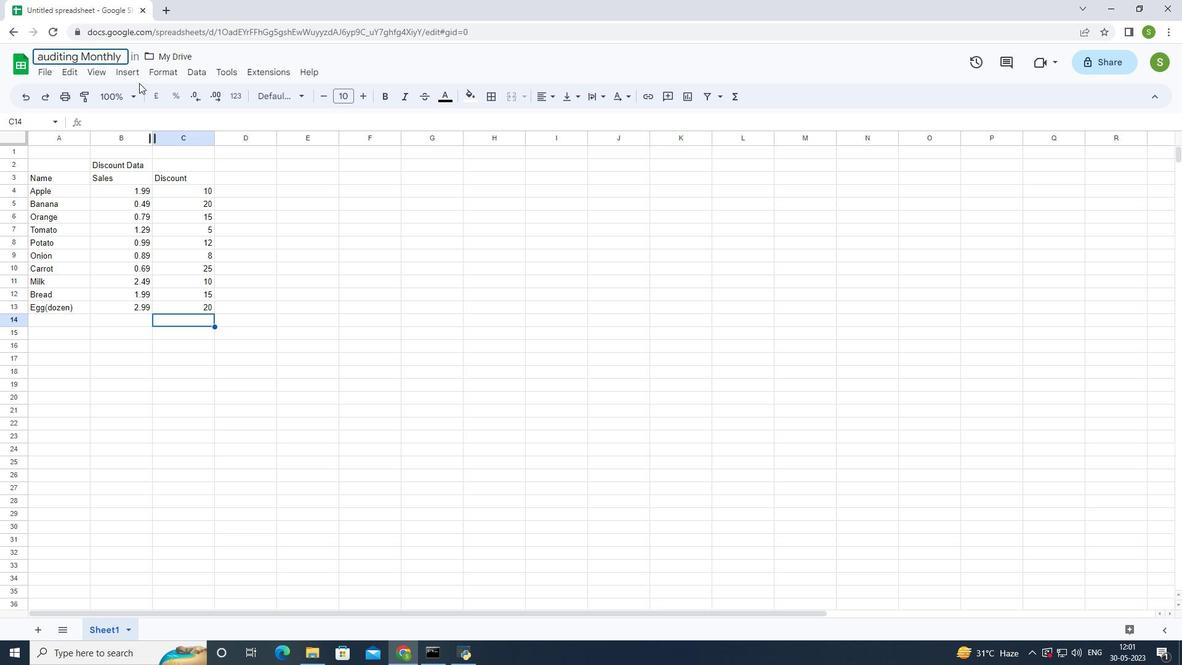 
Action: Mouse moved to (139, 83)
Screenshot: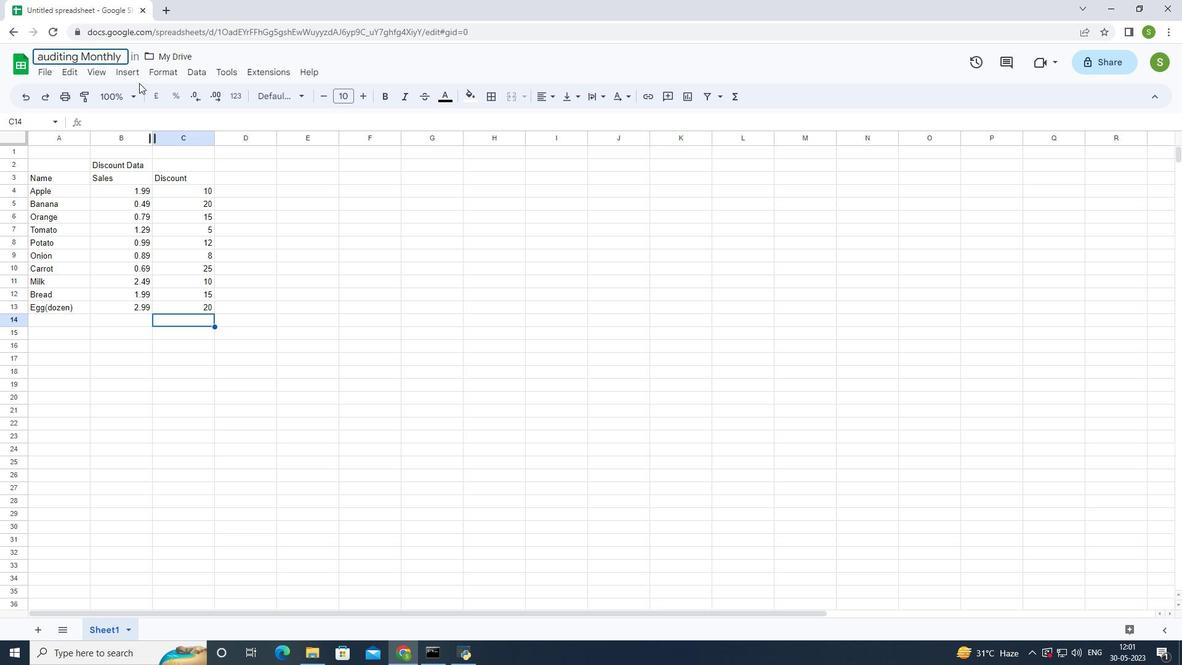 
Action: Key pressed <Key.shift>Sales
Screenshot: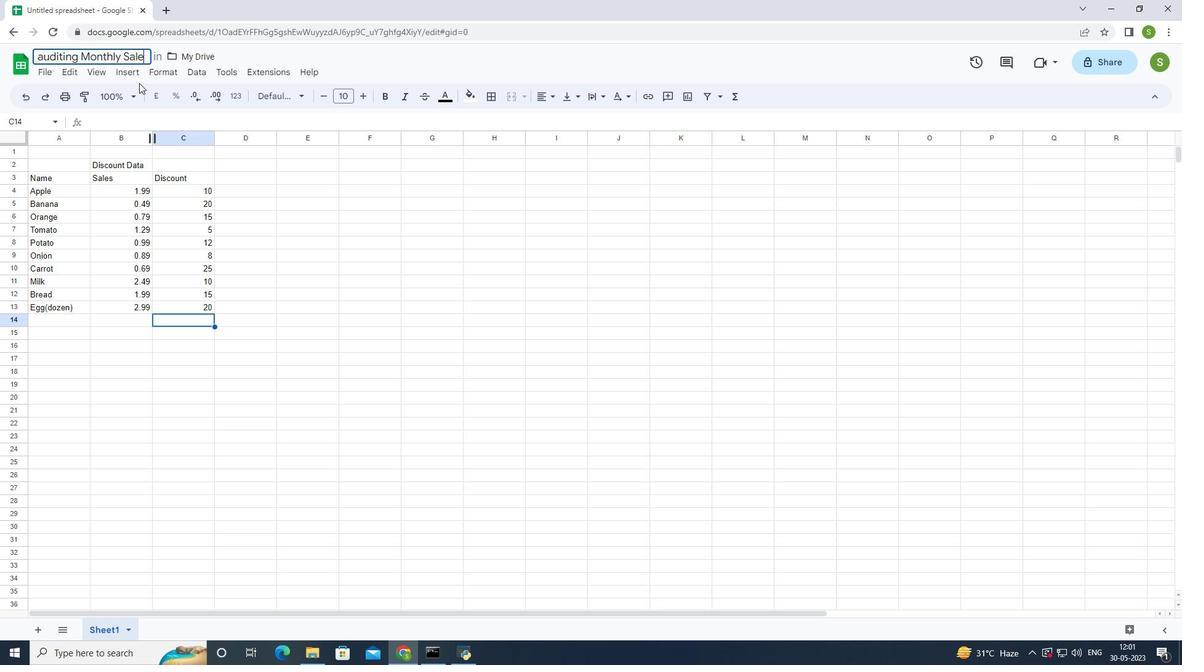 
Action: Mouse moved to (311, 383)
Screenshot: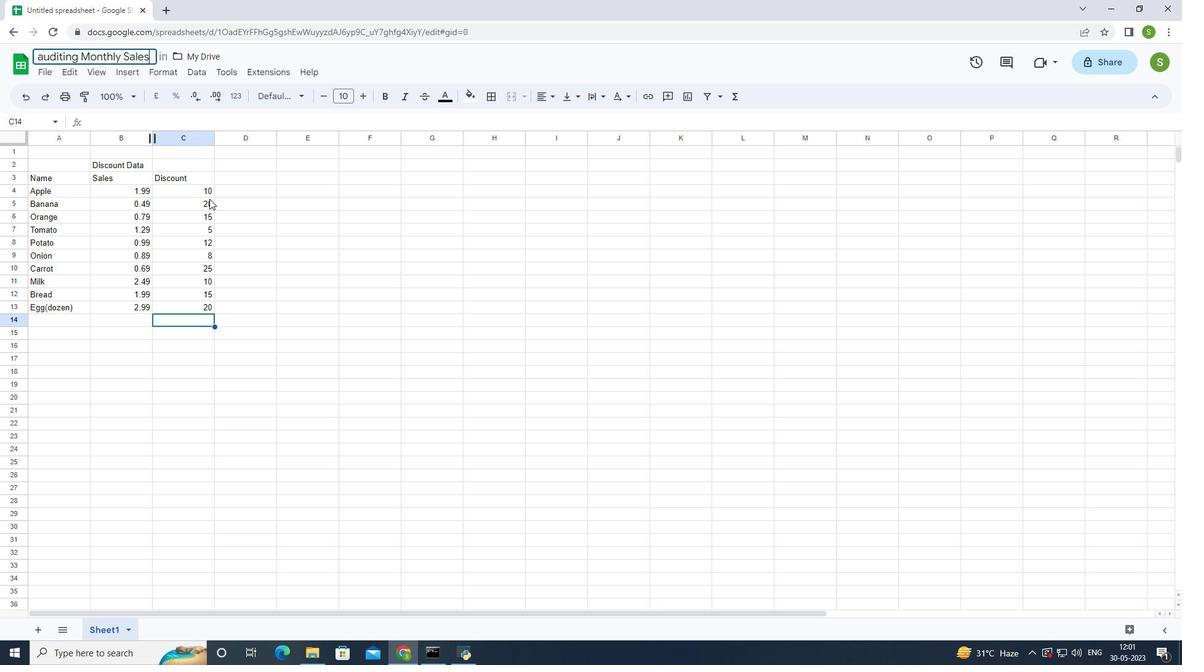 
Action: Key pressed <Key.shift_r>__<Key.shift>Analysis<Key.shift_r><Key.shift_r><Key.shift_r><Key.shift_r><Key.shift_r><Key.shift_r><Key.shift_r><Key.shift_r><Key.shift_r><Key.shift_r><Key.shift_r><Key.shift_r><Key.shift_r><Key.shift_r><Key.shift_r><Key.shift_r><Key.shift_r><Key.shift_r><Key.shift_r><Key.shift_r><Key.shift_r><Key.shift_r><Key.shift_r><Key.shift_r><Key.shift_r><Key.shift_r><Key.shift_r><Key.shift_r>__2023<Key.enter>ctrl+S
Screenshot: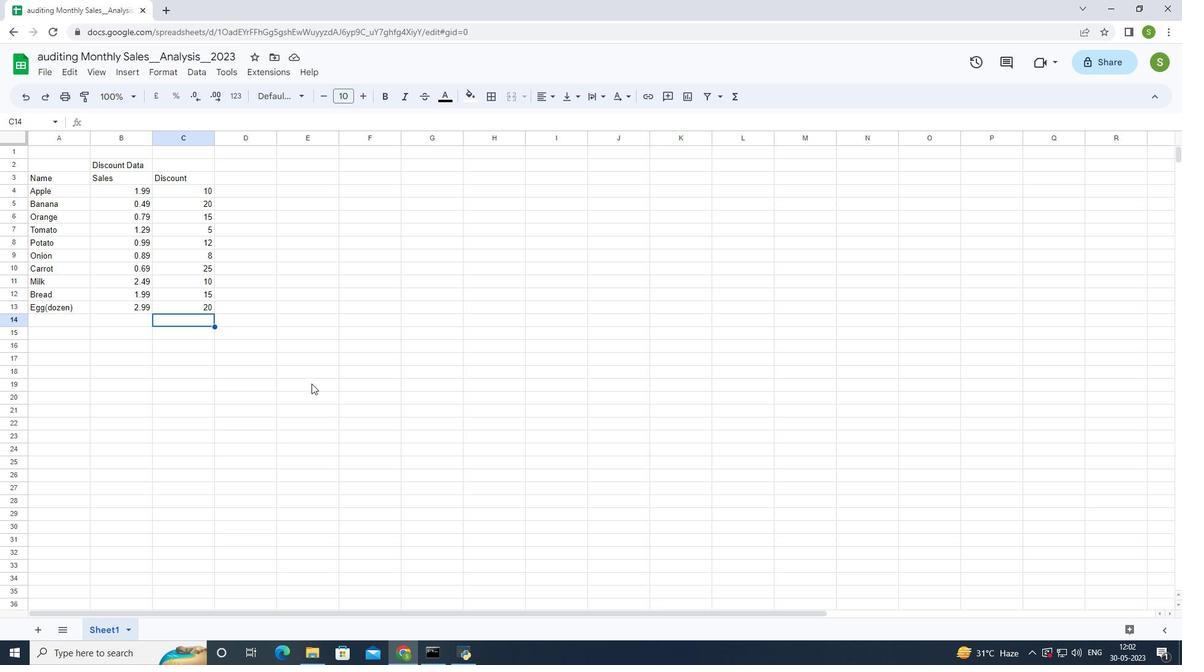 
